 Task: Search one way flight ticket for 2 adults, 2 infants in seat and 1 infant on lap in first from Redmond: Roberts Field to Jackson: Jackson Hole Airport on 5-2-2023. Choice of flights is Sun country airlines. Number of bags: 3 checked bags. Price is upto 30000. Outbound departure time preference is 13:00.
Action: Mouse moved to (313, 268)
Screenshot: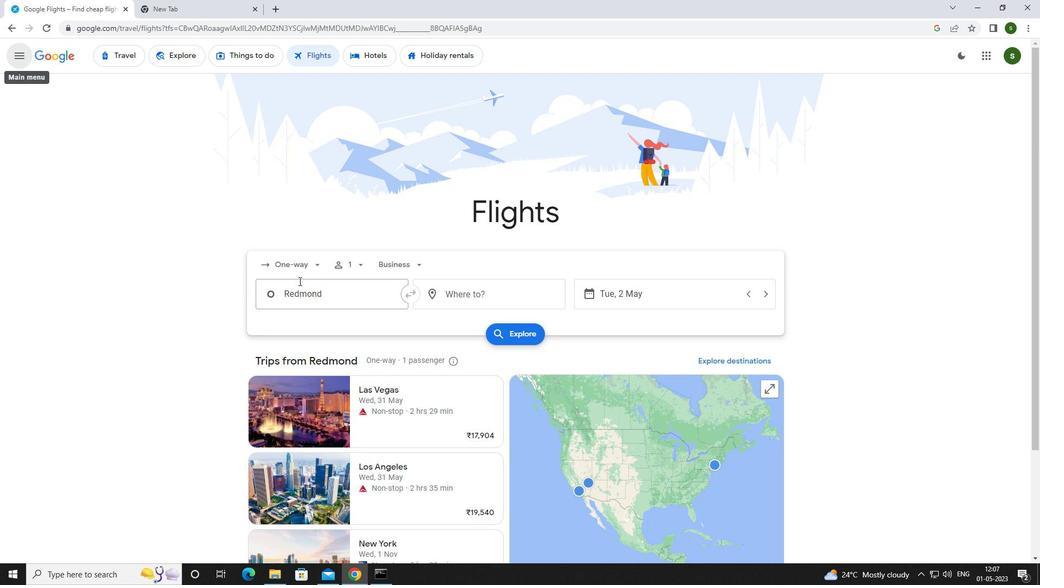 
Action: Mouse pressed left at (313, 268)
Screenshot: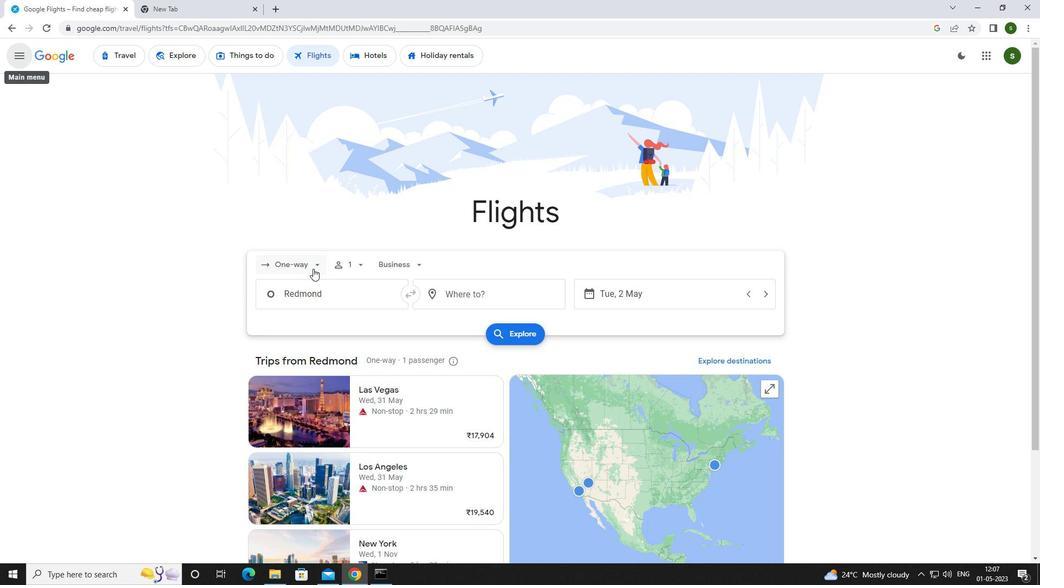 
Action: Mouse moved to (313, 311)
Screenshot: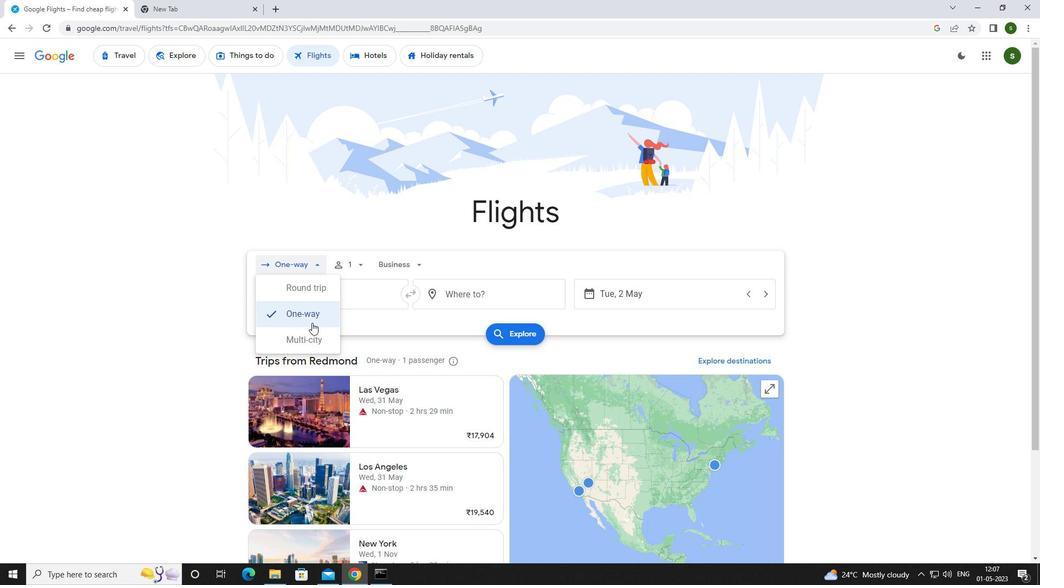 
Action: Mouse pressed left at (313, 311)
Screenshot: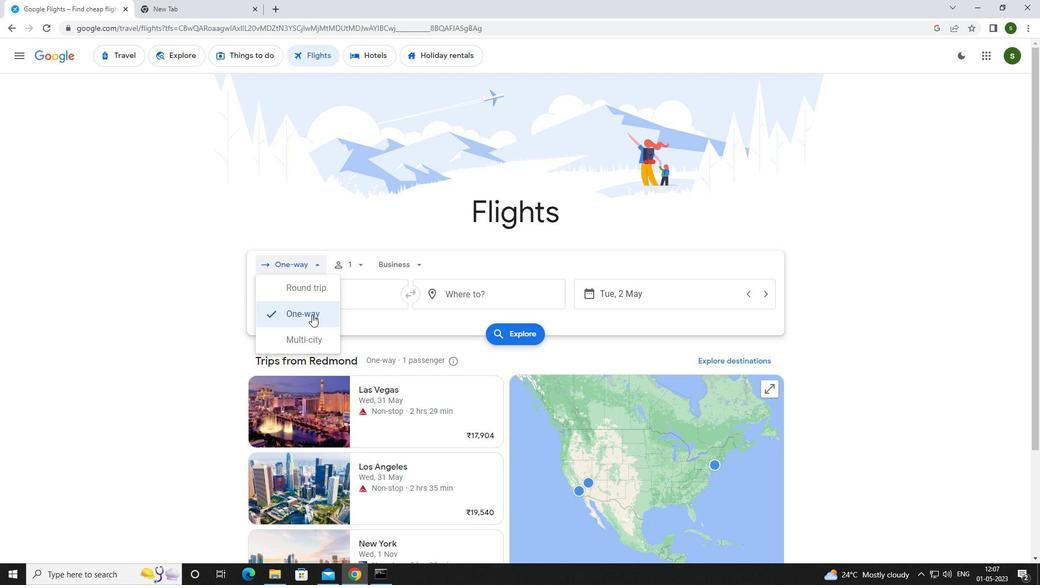 
Action: Mouse moved to (365, 261)
Screenshot: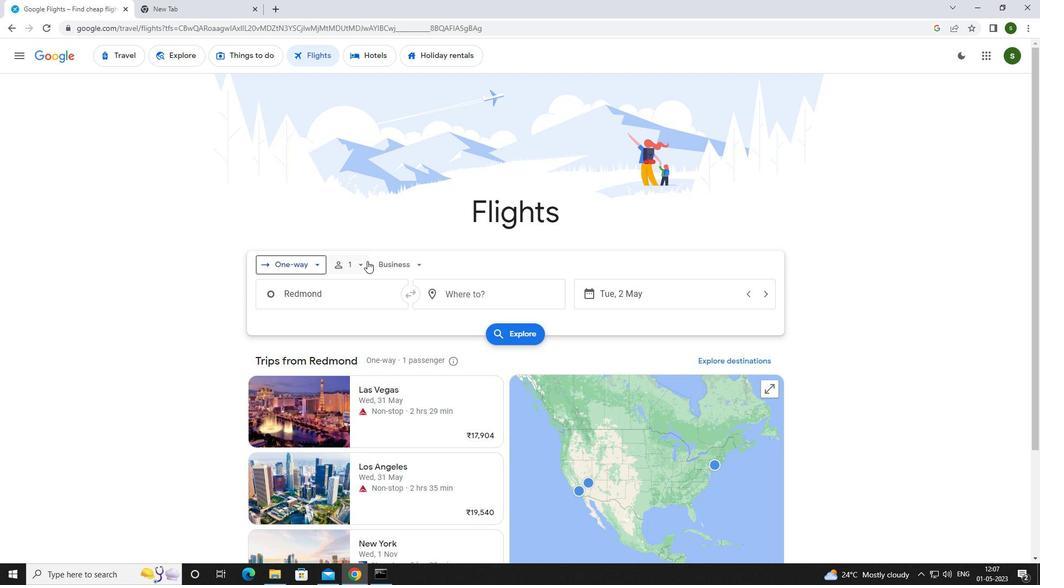 
Action: Mouse pressed left at (365, 261)
Screenshot: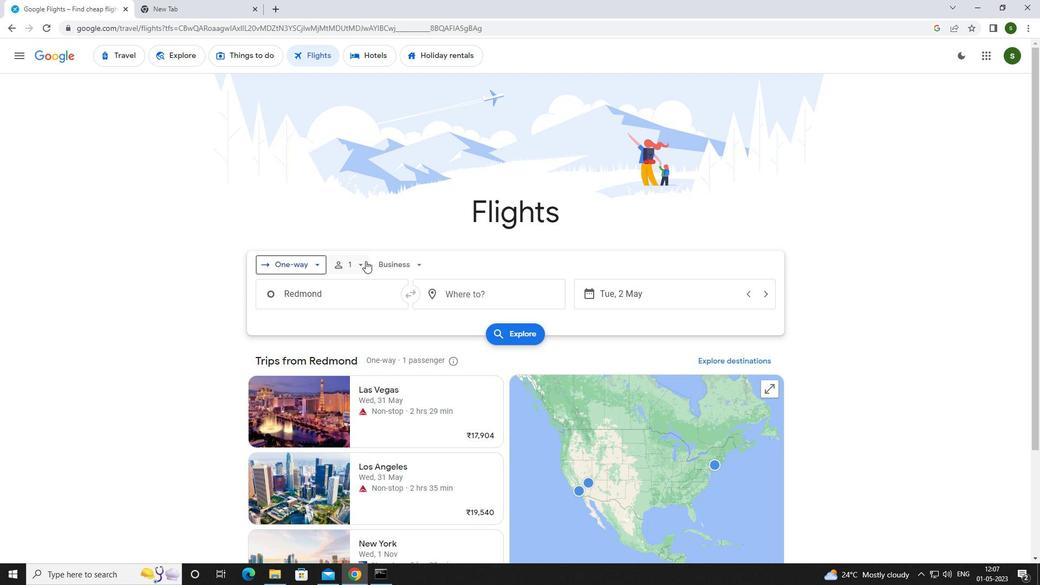 
Action: Mouse moved to (446, 289)
Screenshot: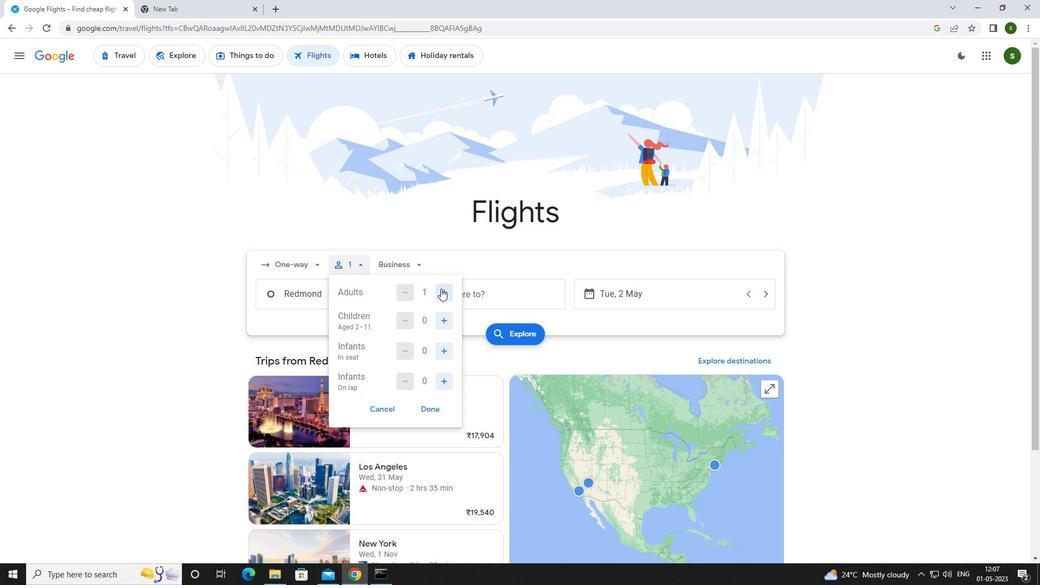 
Action: Mouse pressed left at (446, 289)
Screenshot: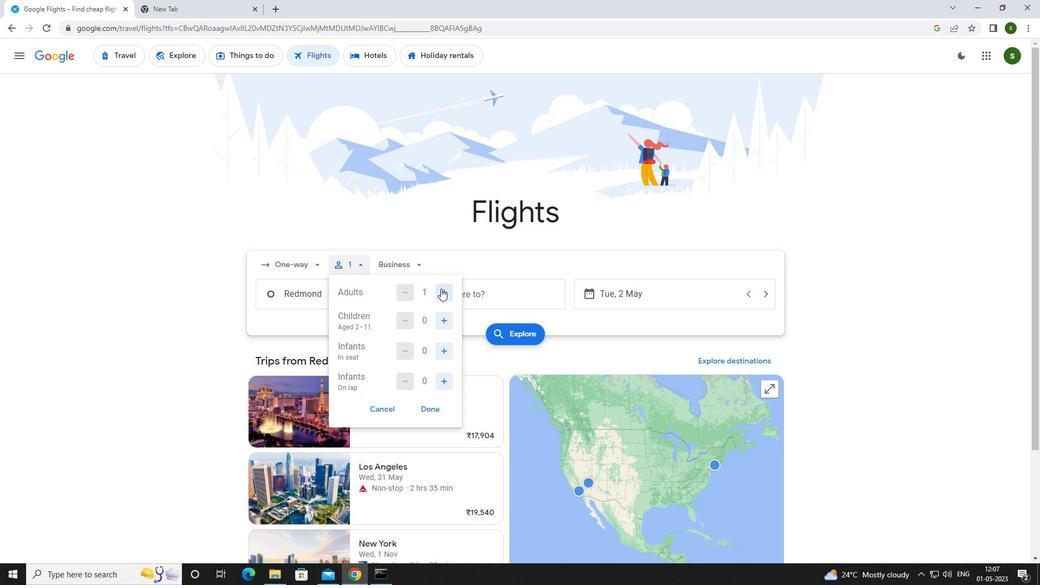 
Action: Mouse moved to (443, 349)
Screenshot: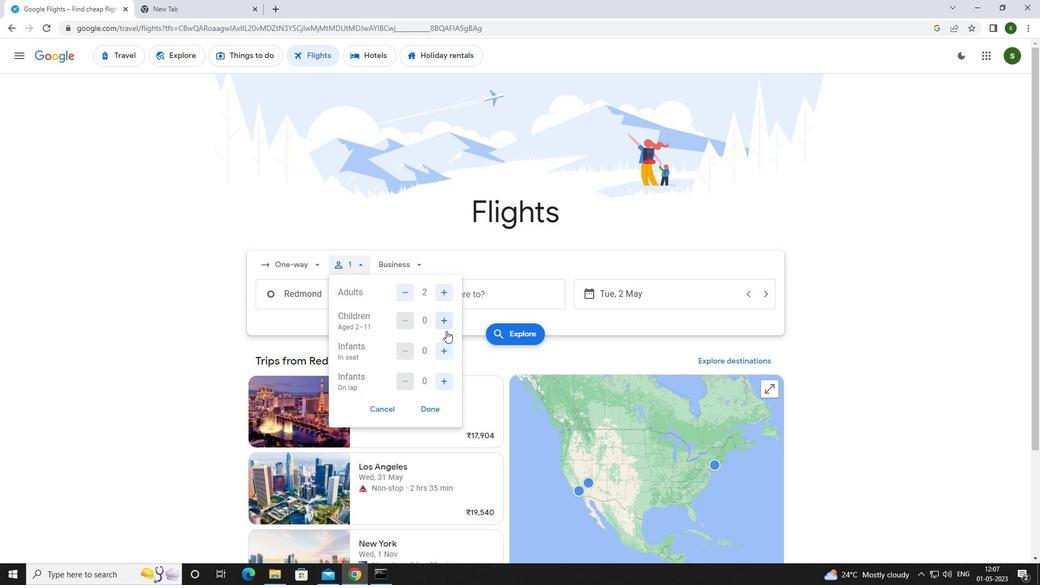
Action: Mouse pressed left at (443, 349)
Screenshot: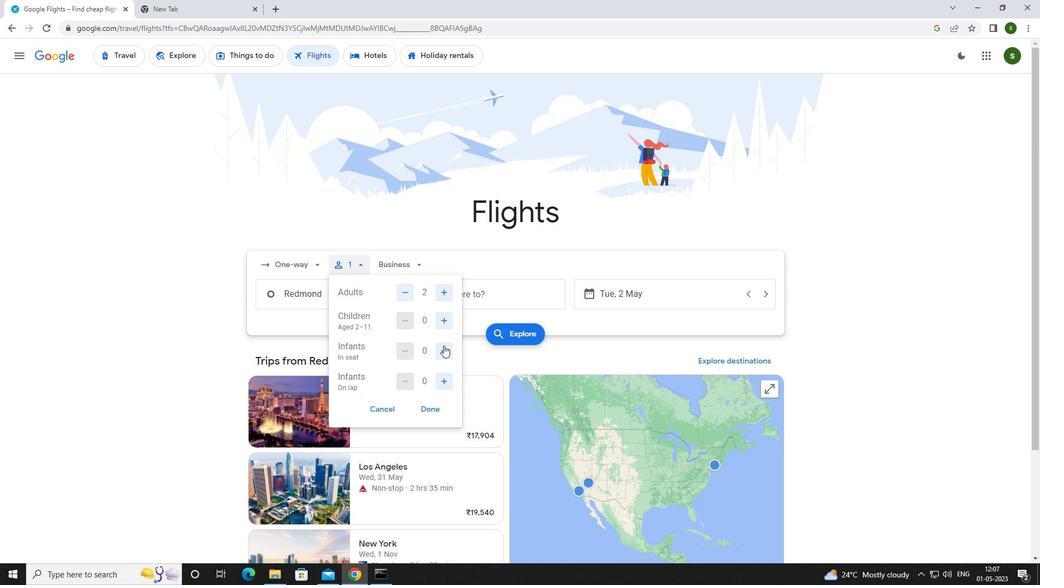 
Action: Mouse pressed left at (443, 349)
Screenshot: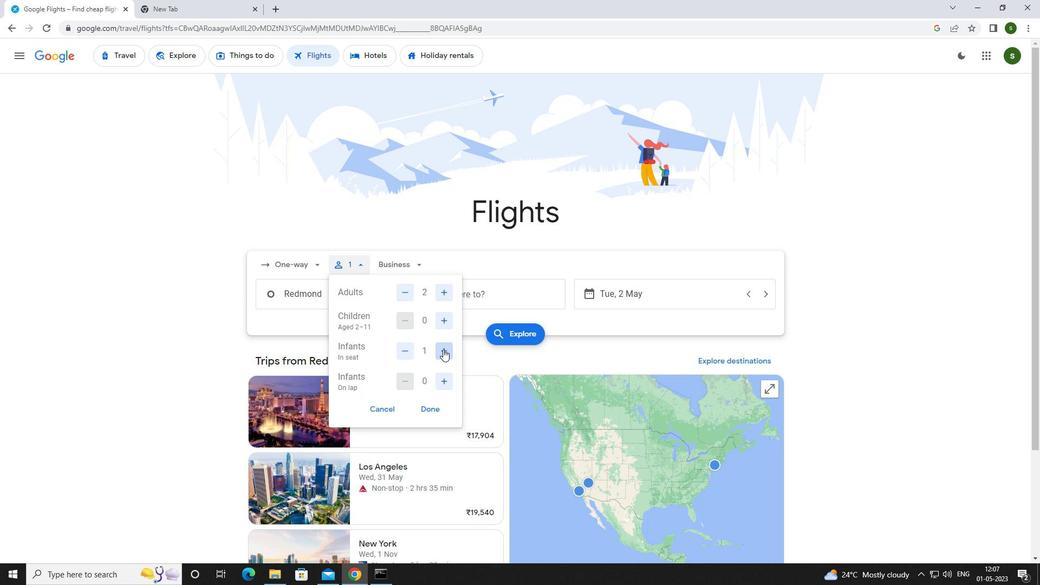 
Action: Mouse moved to (442, 375)
Screenshot: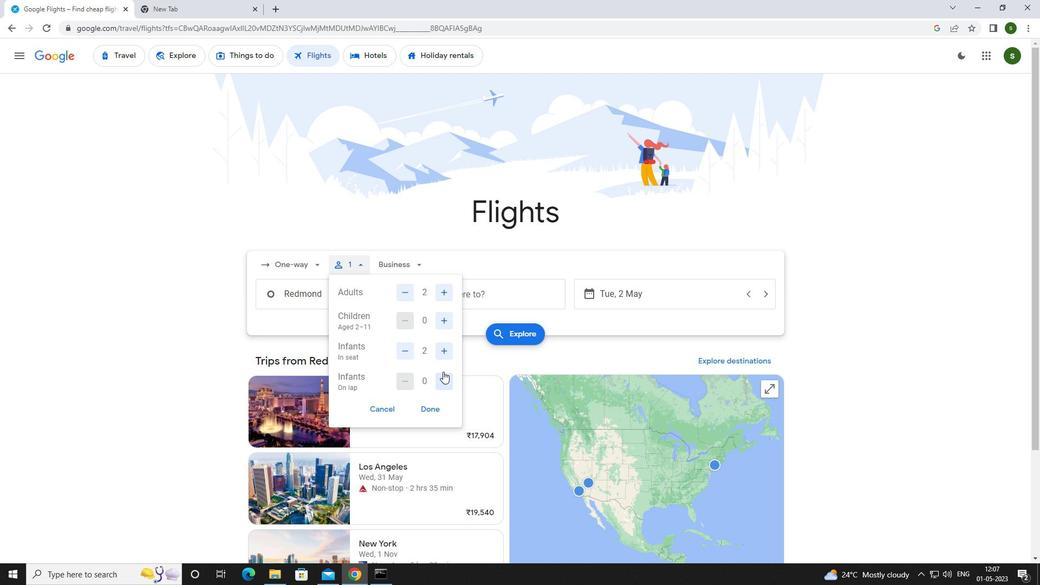 
Action: Mouse pressed left at (442, 375)
Screenshot: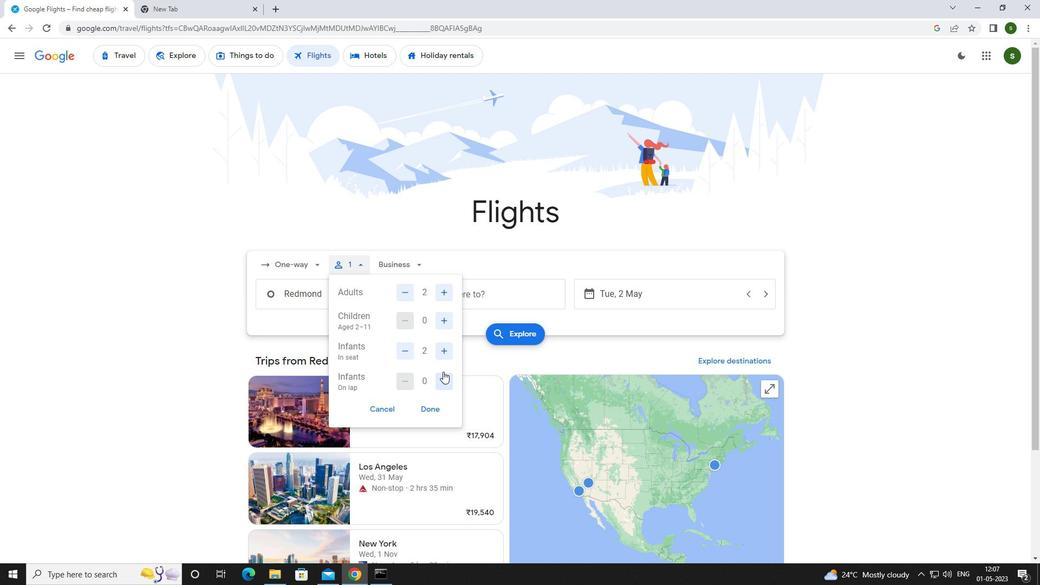 
Action: Mouse moved to (410, 256)
Screenshot: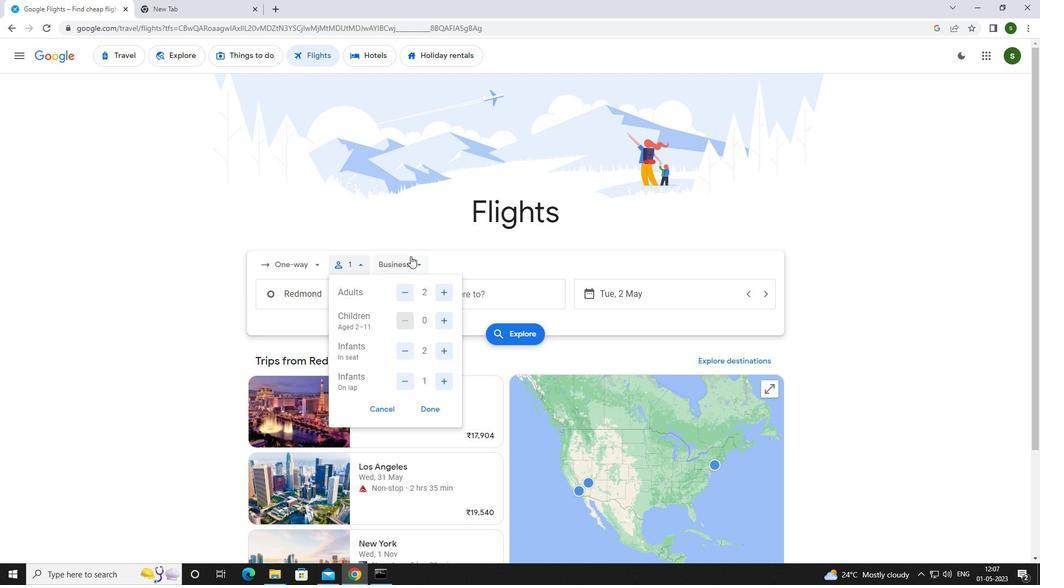 
Action: Mouse pressed left at (410, 256)
Screenshot: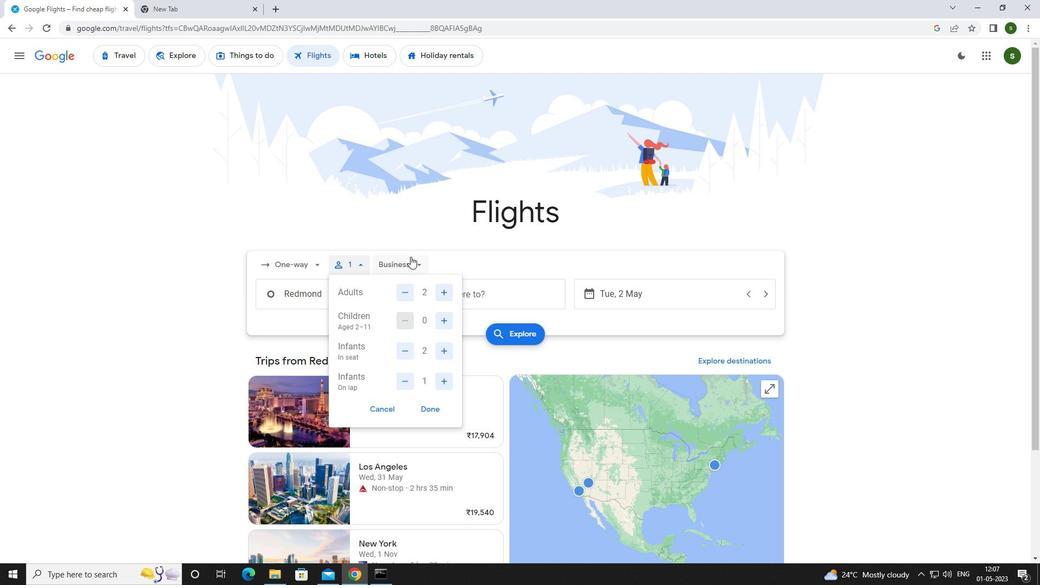 
Action: Mouse moved to (417, 364)
Screenshot: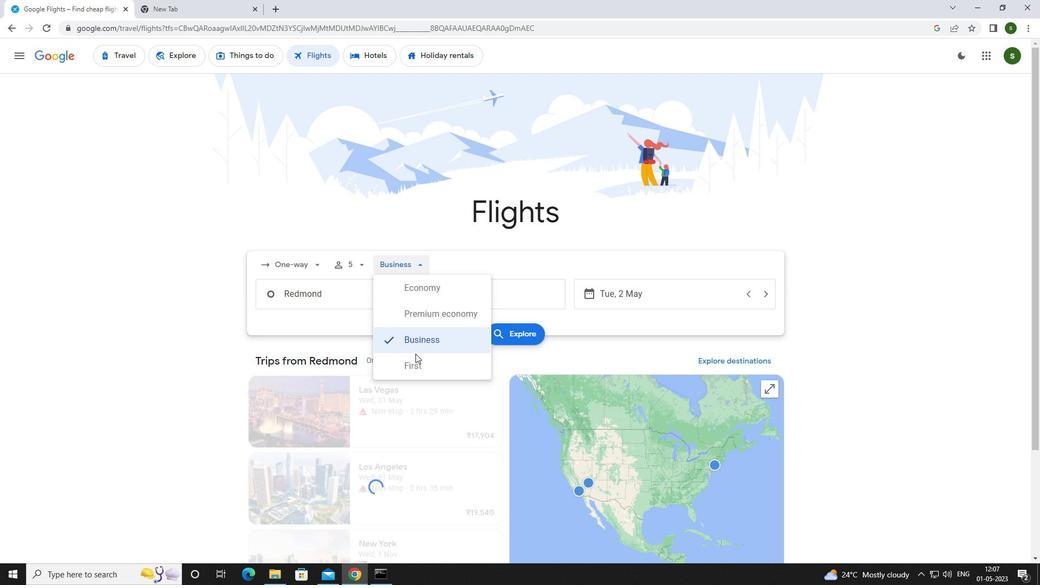 
Action: Mouse pressed left at (417, 364)
Screenshot: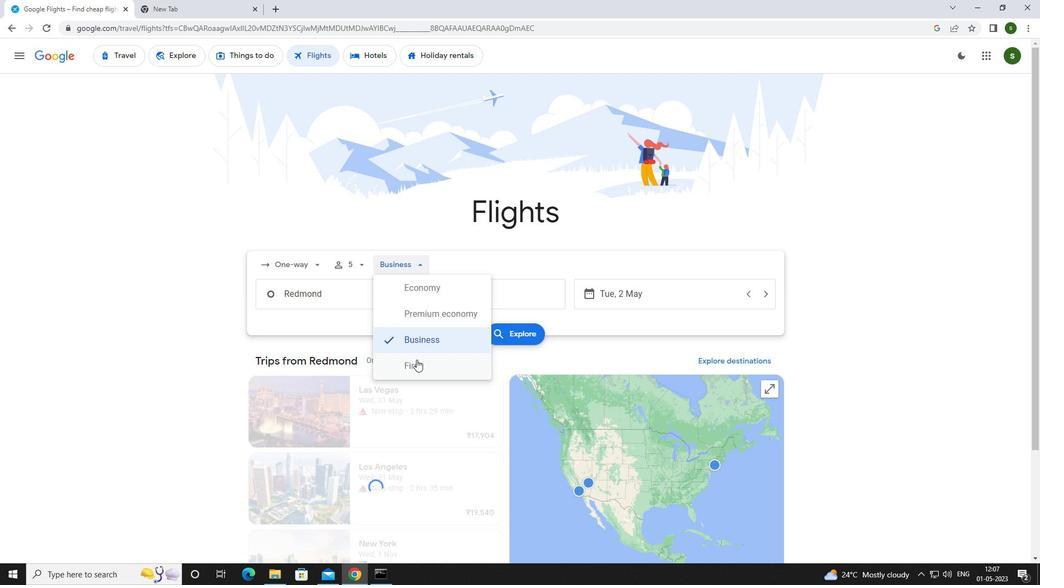 
Action: Mouse moved to (355, 289)
Screenshot: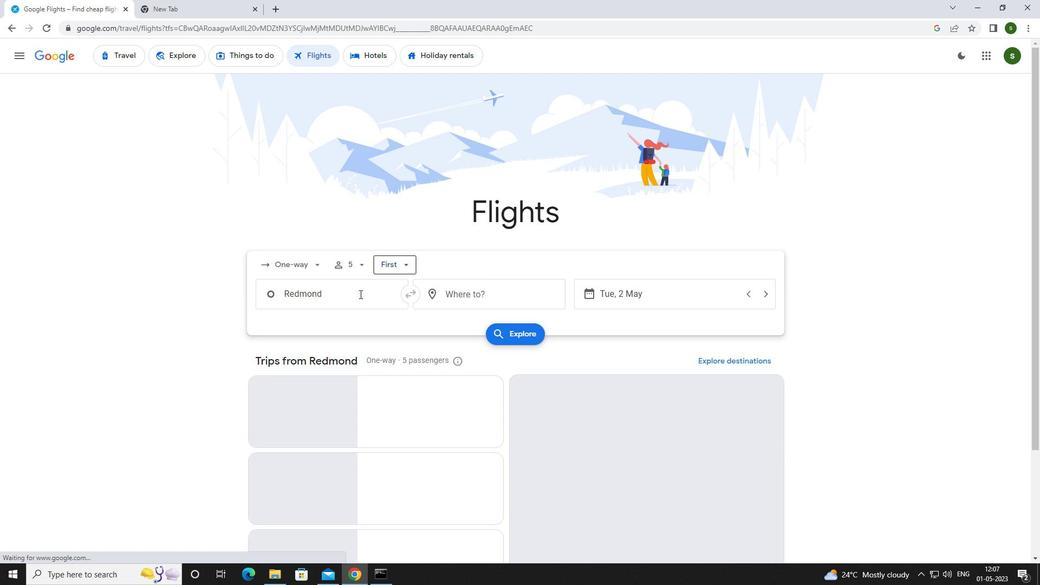
Action: Mouse pressed left at (355, 289)
Screenshot: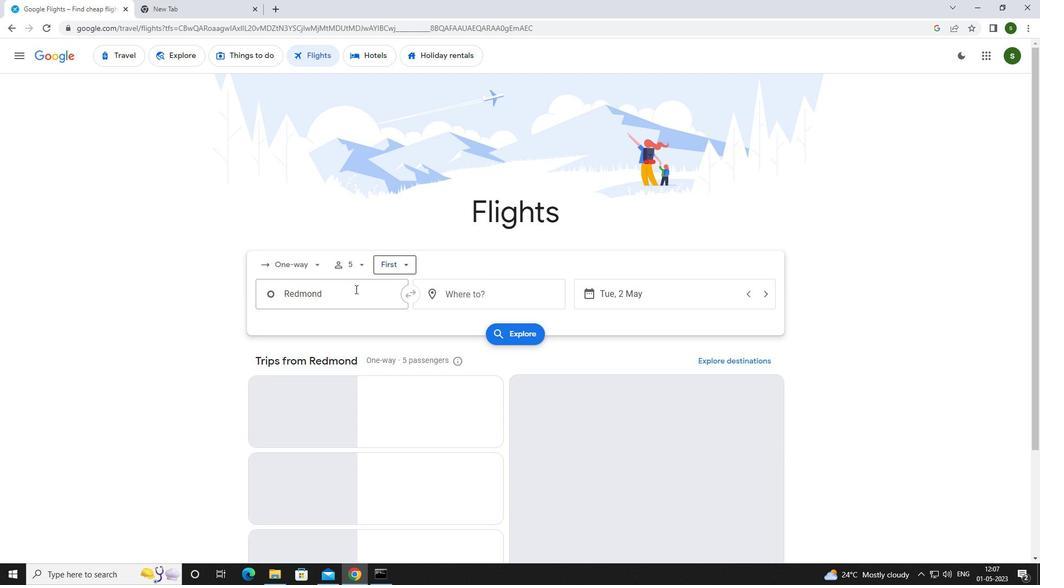 
Action: Mouse moved to (358, 286)
Screenshot: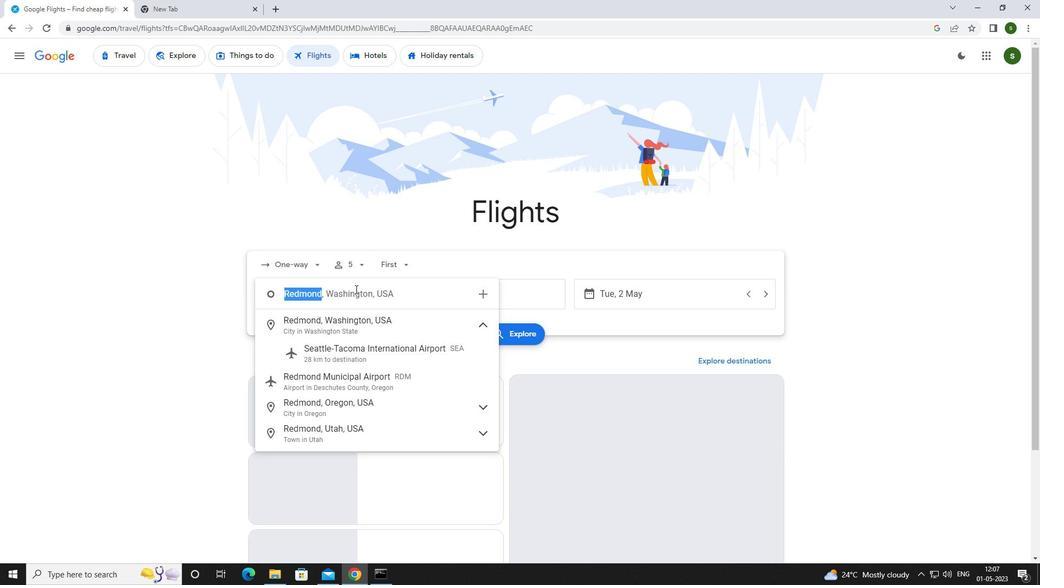 
Action: Key pressed r<Key.caps_lock>edmond<Key.enter>
Screenshot: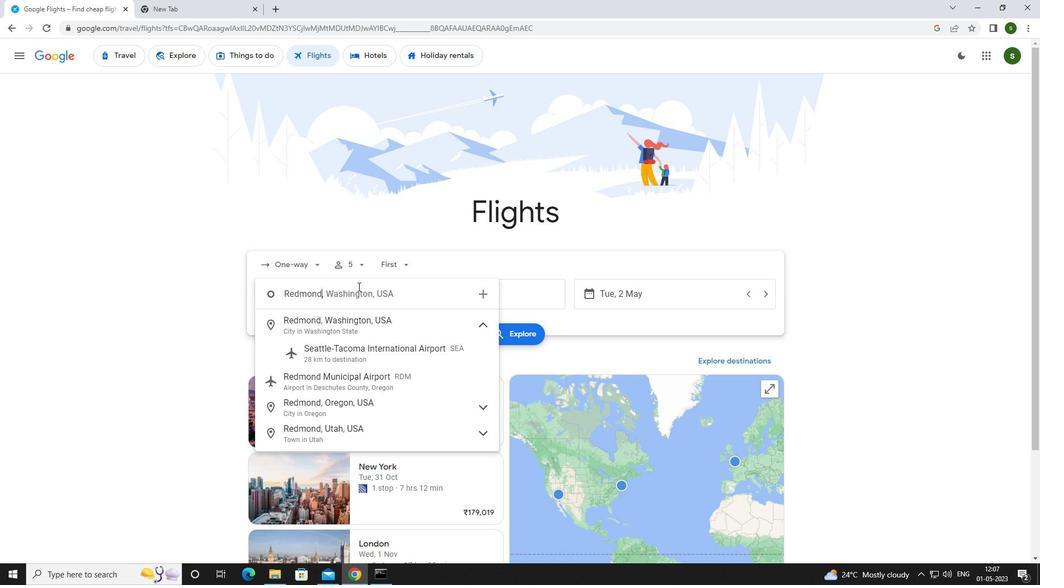 
Action: Mouse moved to (493, 290)
Screenshot: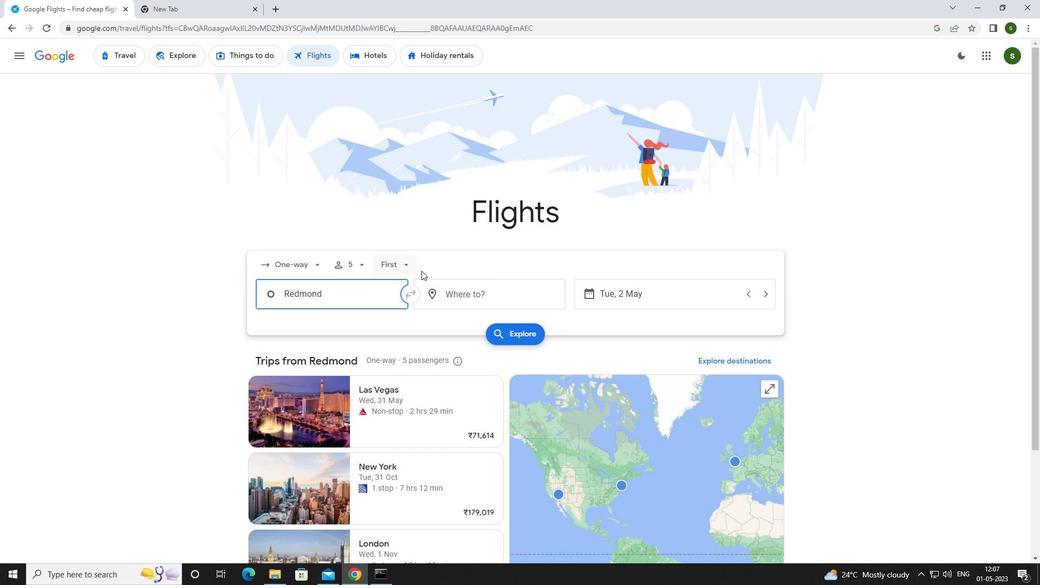 
Action: Mouse pressed left at (493, 290)
Screenshot: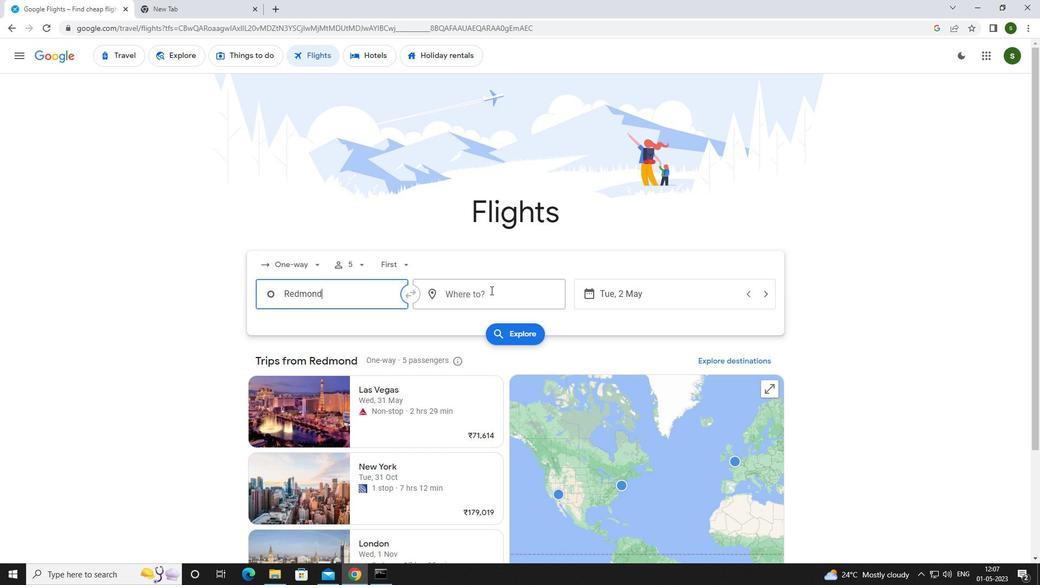 
Action: Mouse moved to (469, 298)
Screenshot: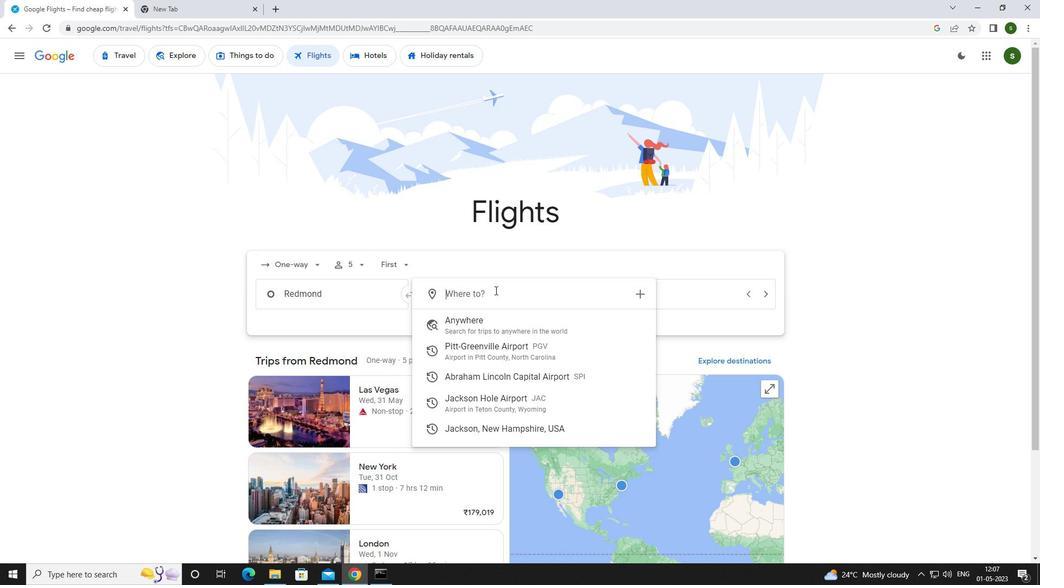 
Action: Key pressed <Key.caps_lock>j<Key.caps_lock>ackson<Key.space><Key.caps_lock>H<Key.caps_lock>
Screenshot: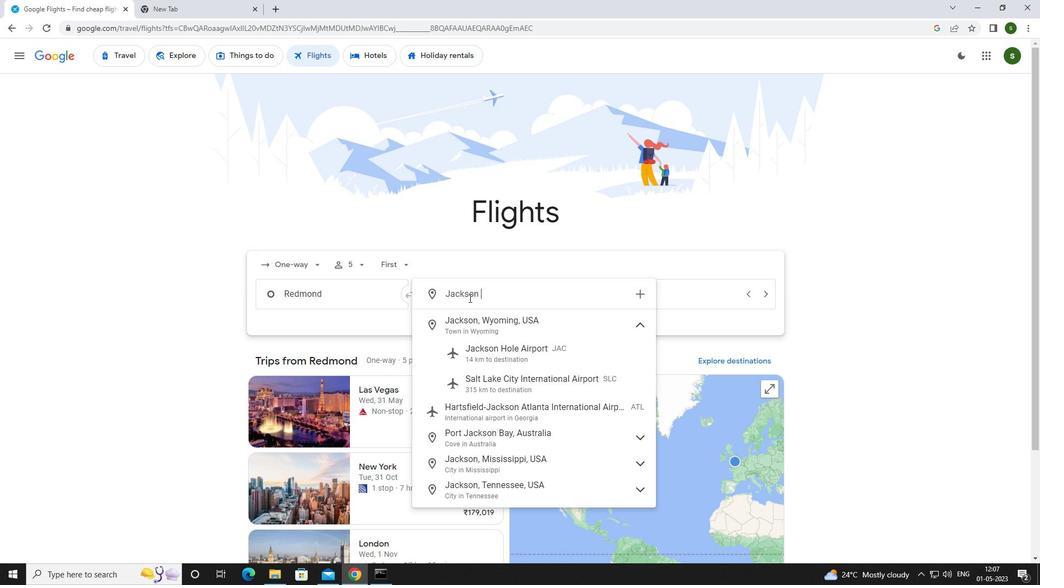 
Action: Mouse moved to (535, 344)
Screenshot: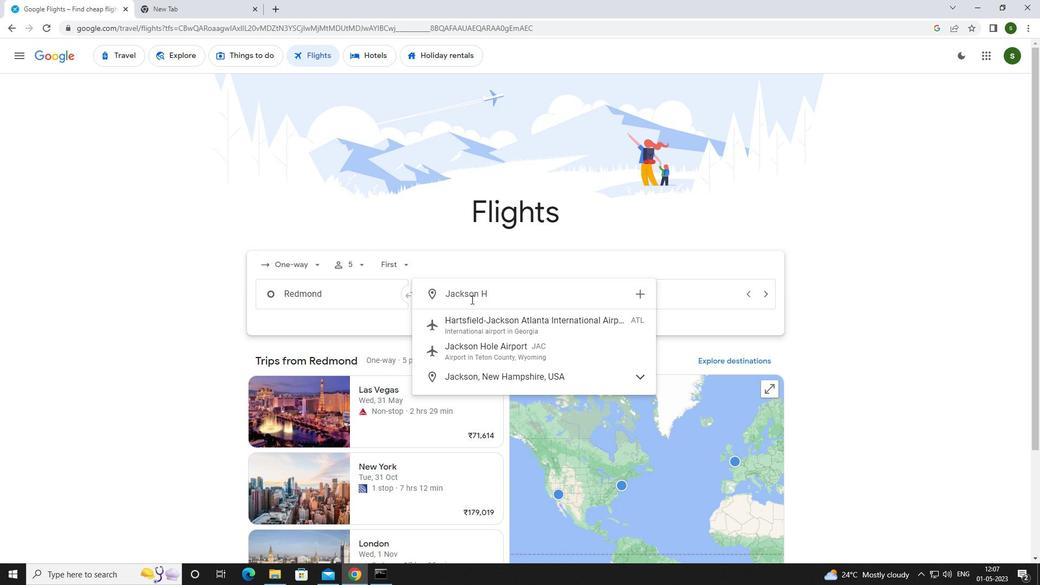 
Action: Mouse pressed left at (535, 344)
Screenshot: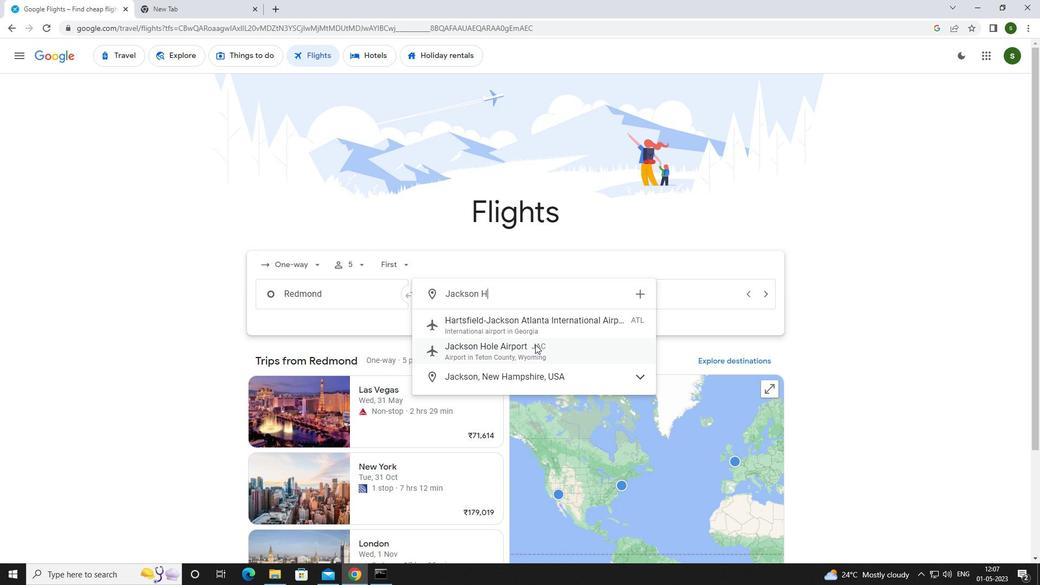 
Action: Mouse moved to (682, 295)
Screenshot: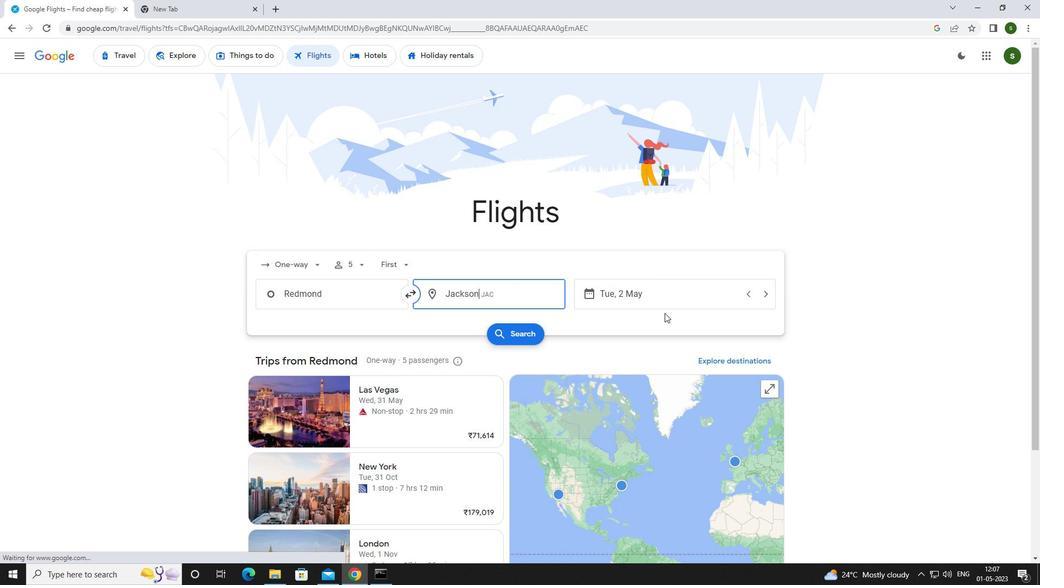 
Action: Mouse pressed left at (682, 295)
Screenshot: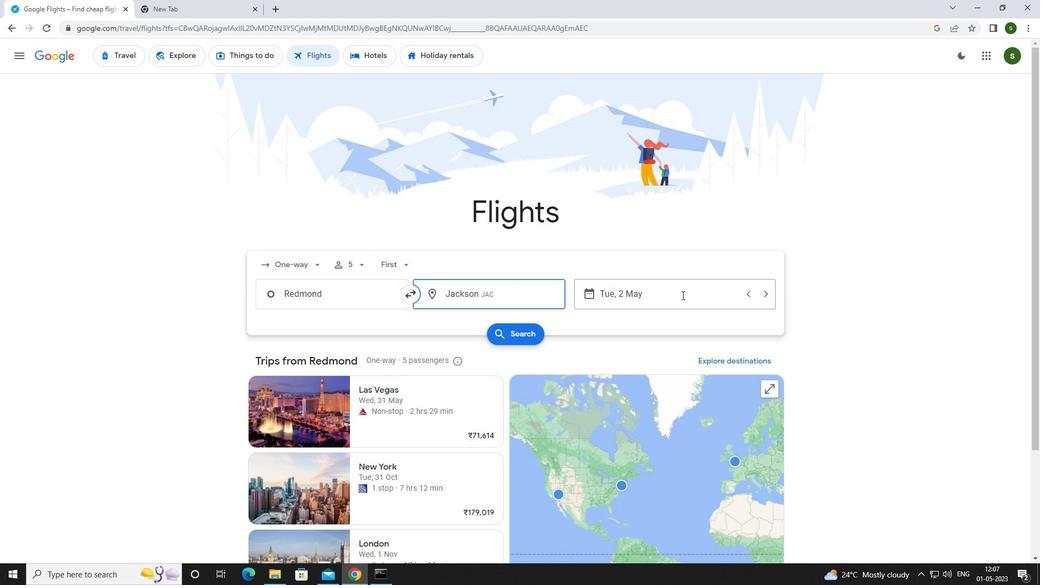 
Action: Mouse moved to (441, 360)
Screenshot: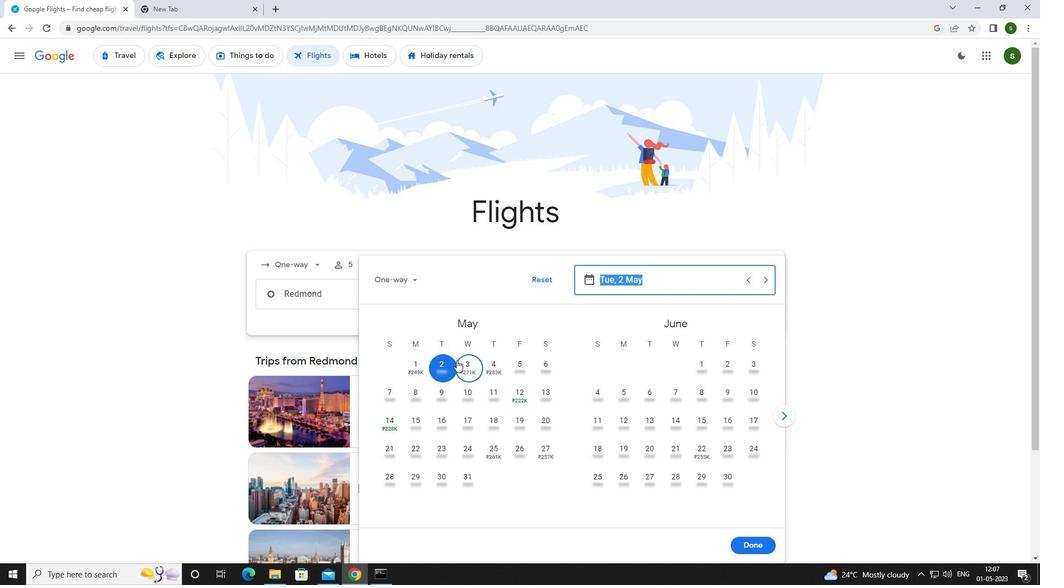 
Action: Mouse pressed left at (441, 360)
Screenshot: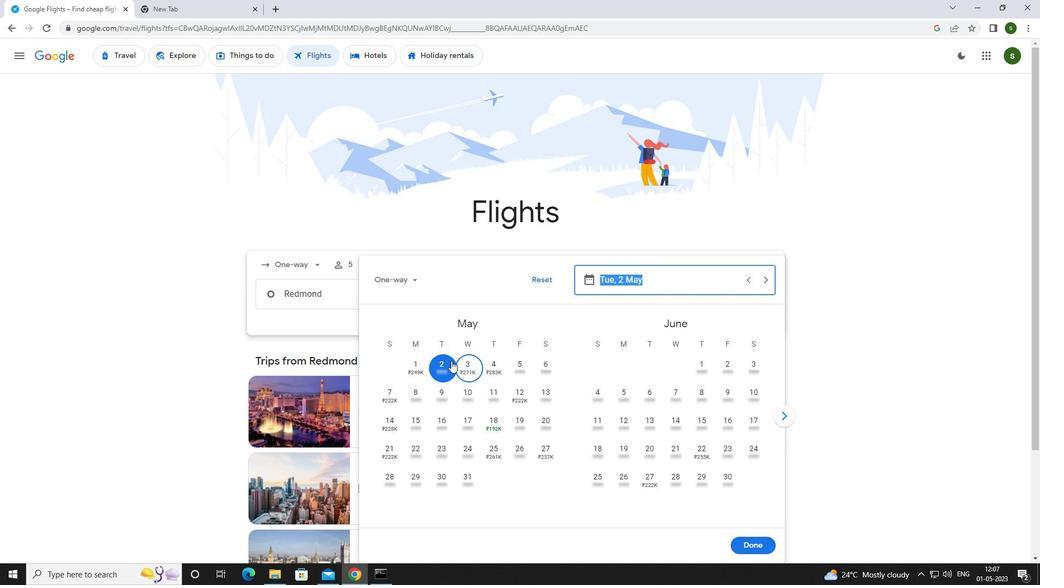 
Action: Mouse moved to (760, 546)
Screenshot: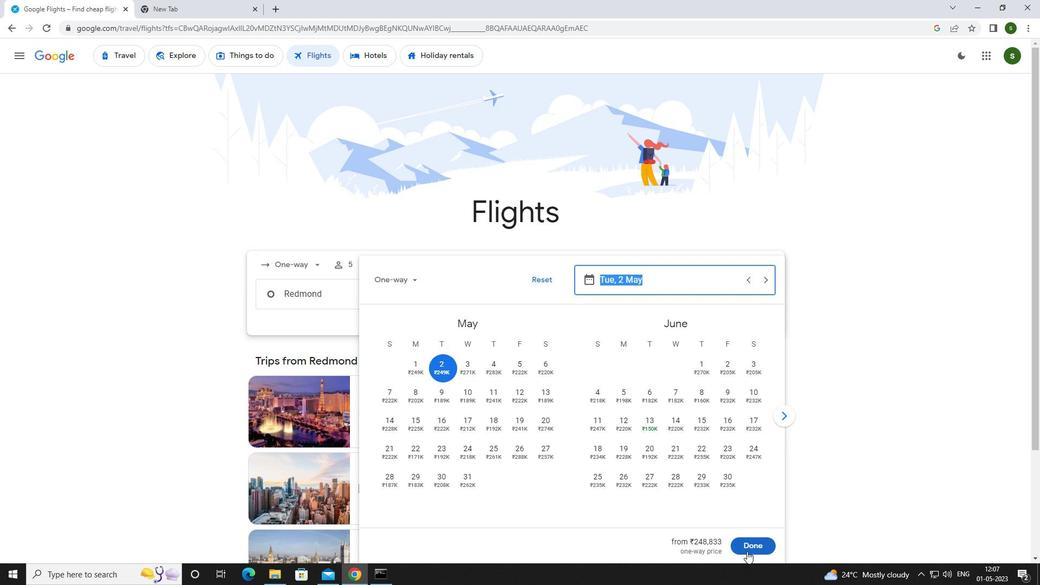 
Action: Mouse pressed left at (760, 546)
Screenshot: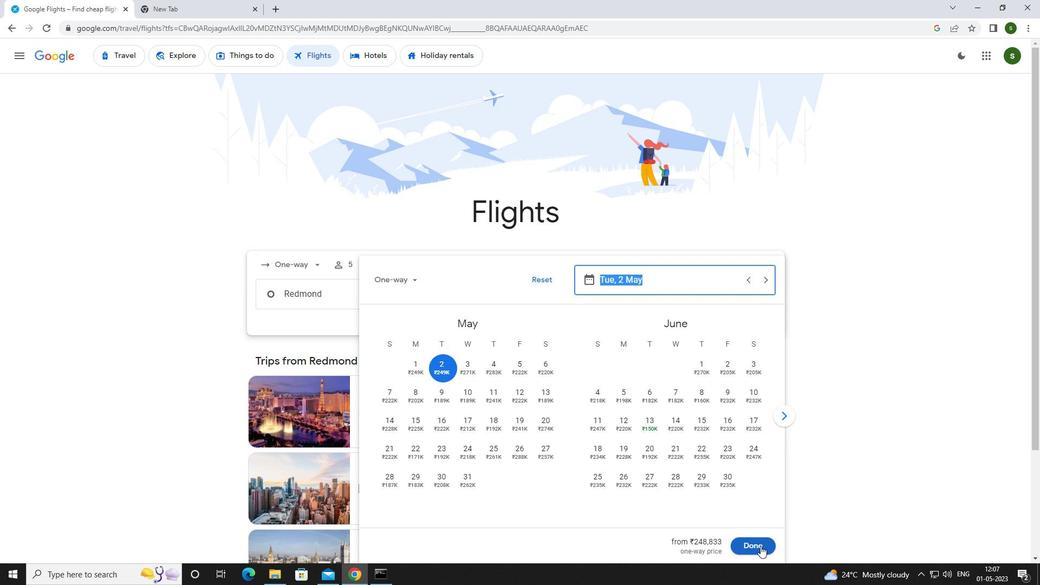 
Action: Mouse moved to (537, 335)
Screenshot: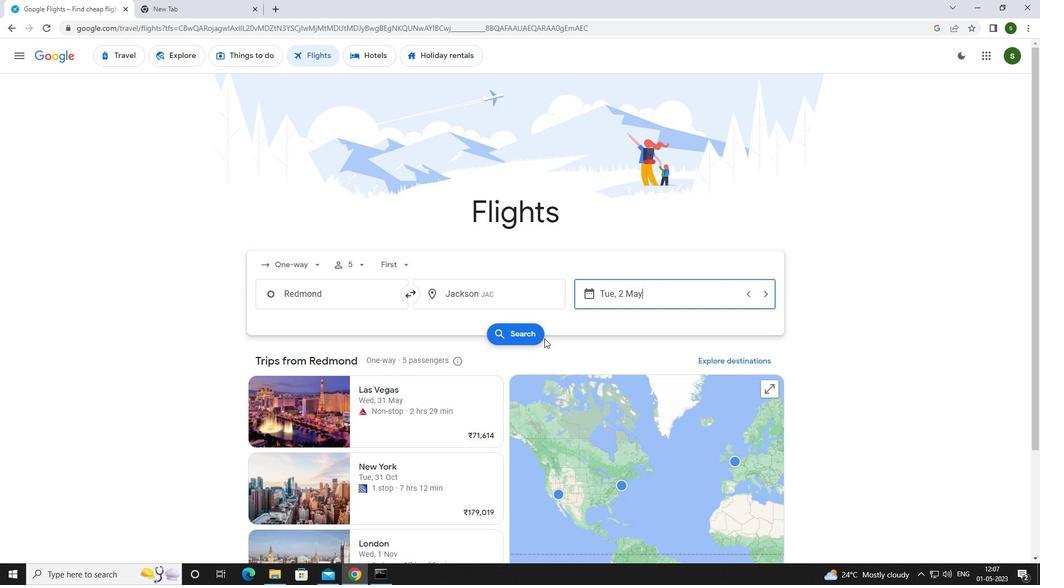 
Action: Mouse pressed left at (537, 335)
Screenshot: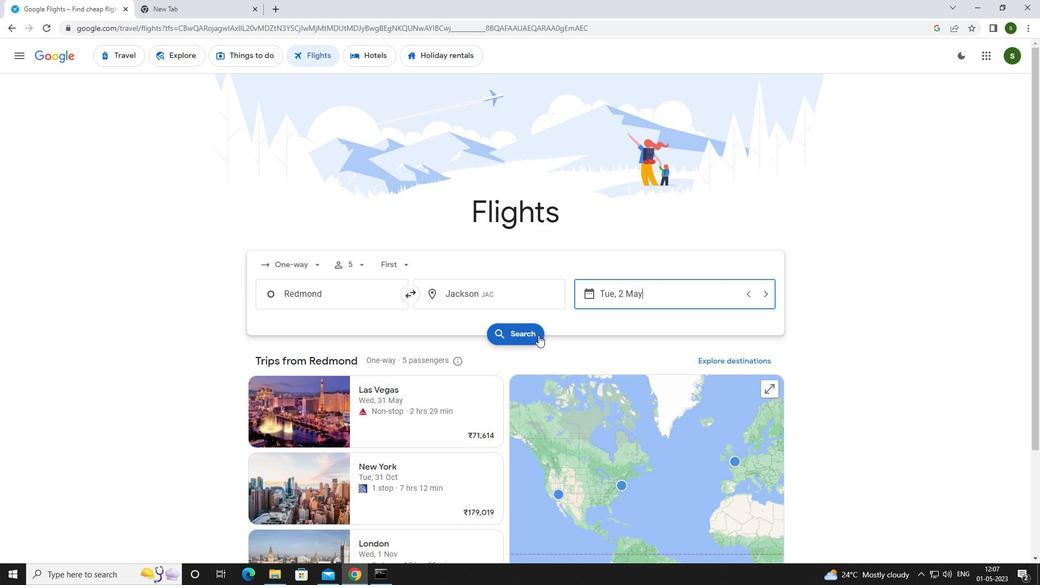 
Action: Mouse moved to (279, 154)
Screenshot: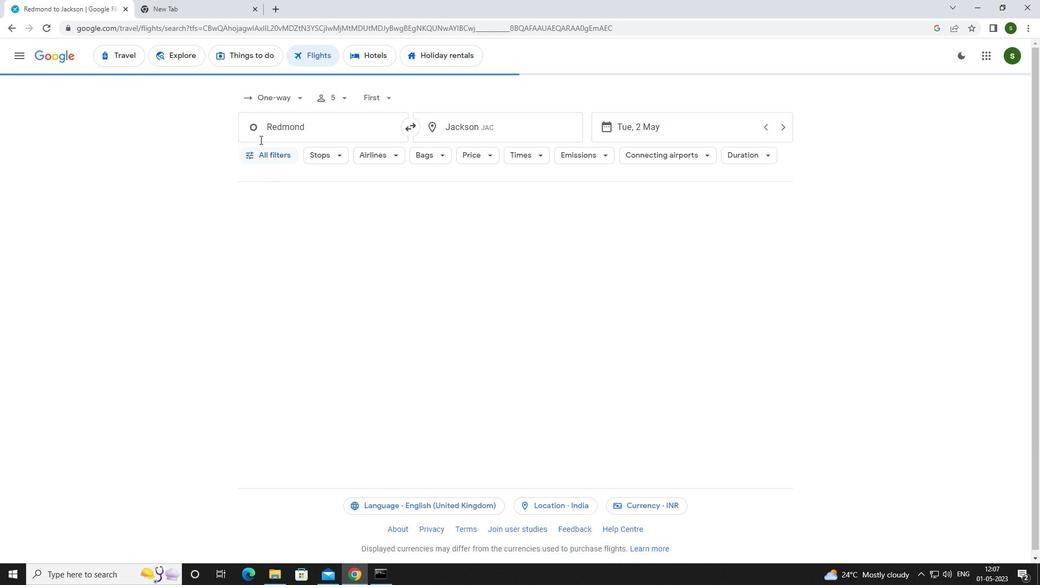 
Action: Mouse pressed left at (279, 154)
Screenshot: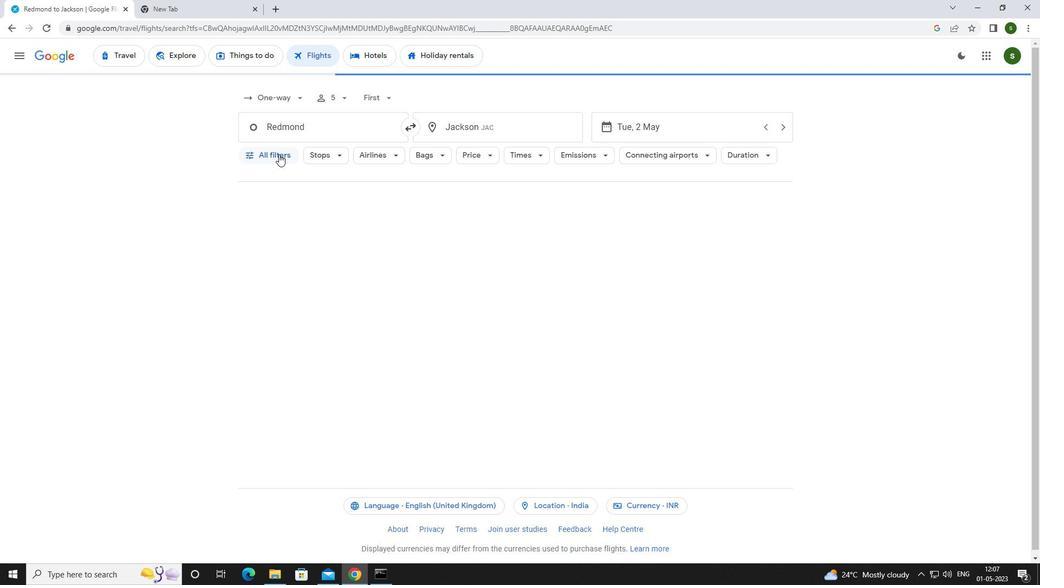
Action: Mouse scrolled (279, 153) with delta (0, 0)
Screenshot: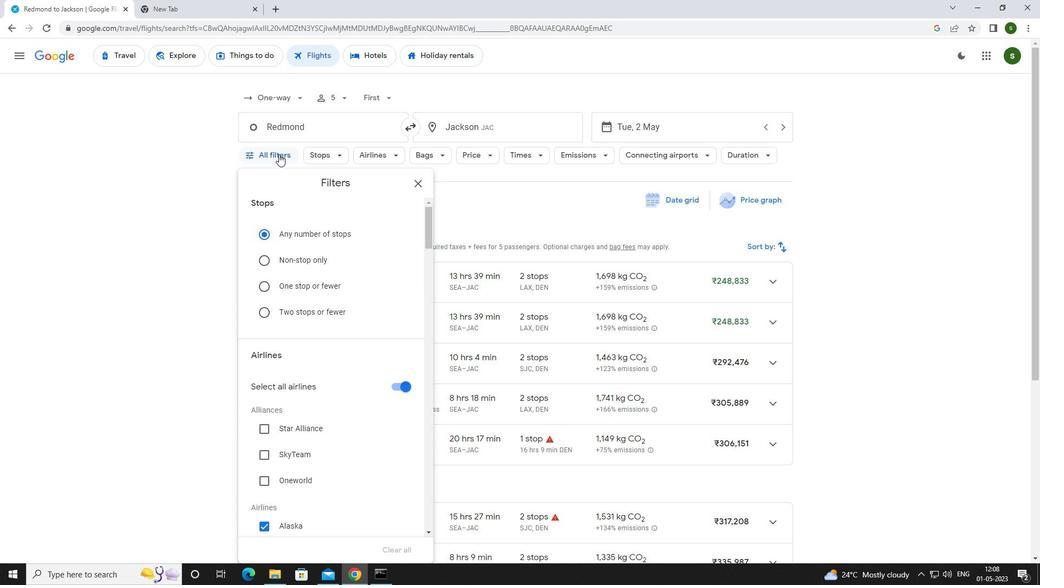 
Action: Mouse scrolled (279, 153) with delta (0, 0)
Screenshot: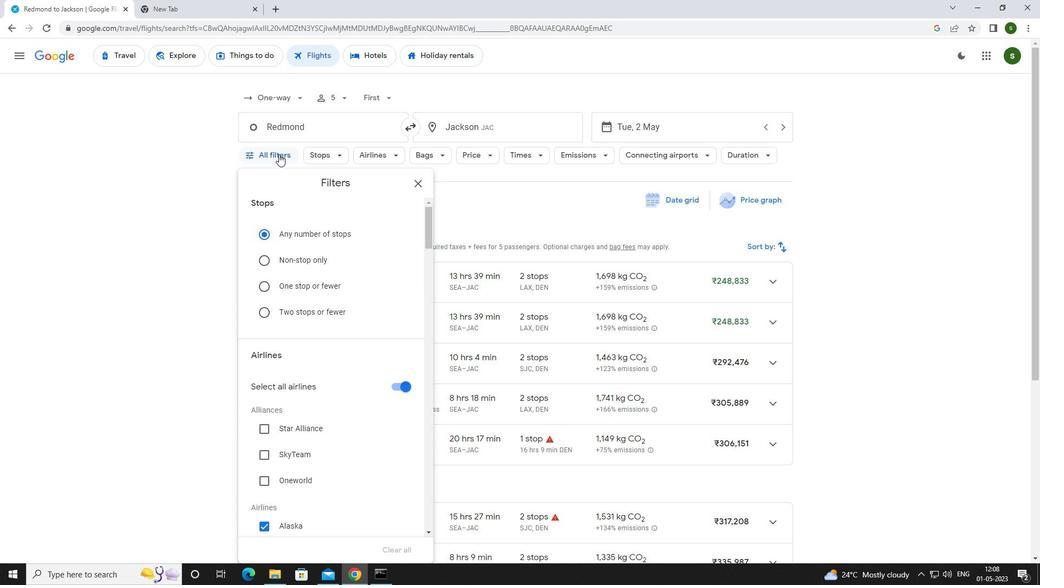 
Action: Mouse scrolled (279, 153) with delta (0, 0)
Screenshot: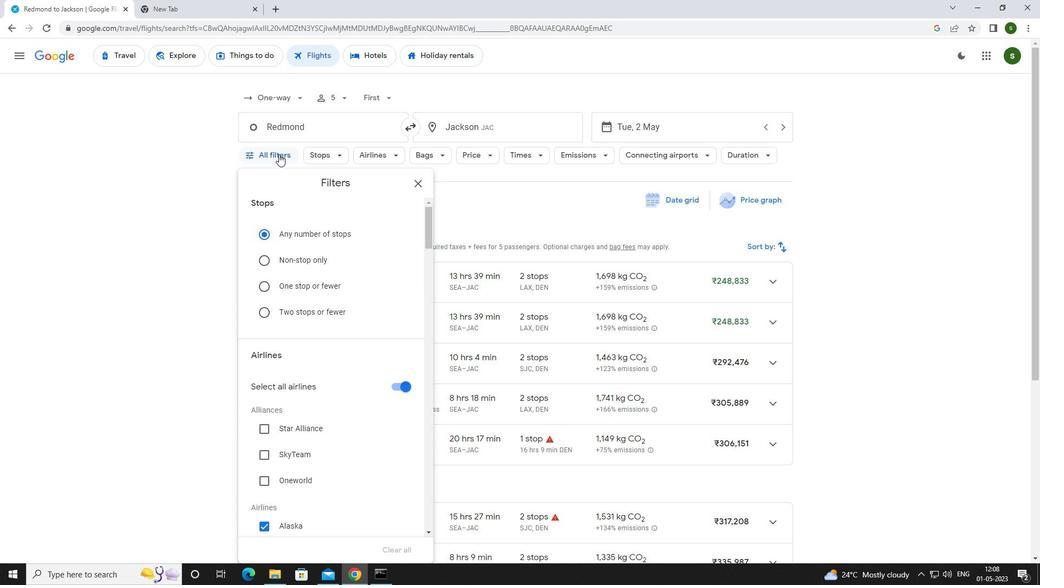 
Action: Mouse moved to (402, 225)
Screenshot: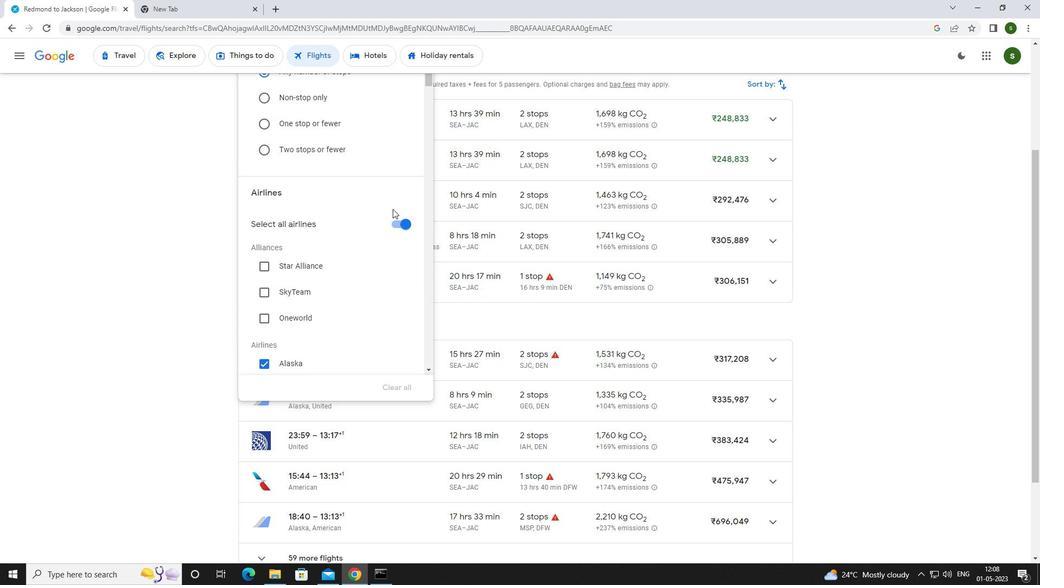 
Action: Mouse pressed left at (402, 225)
Screenshot: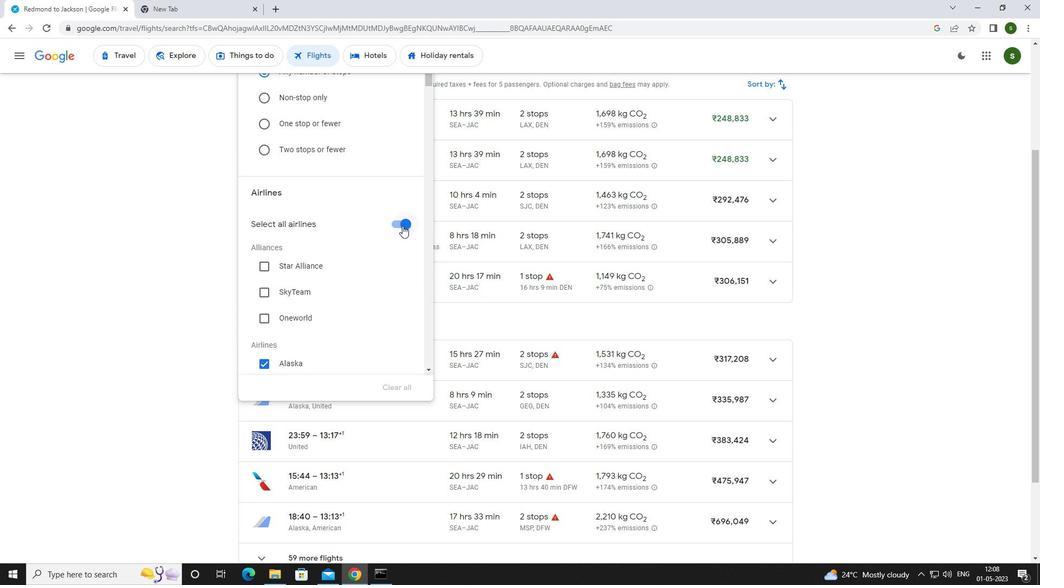 
Action: Mouse moved to (373, 229)
Screenshot: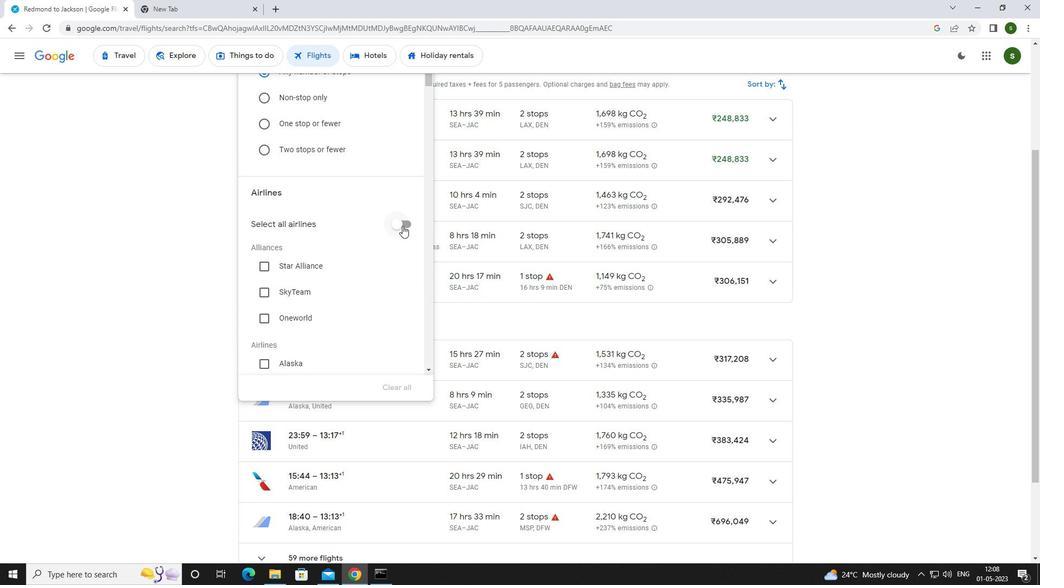 
Action: Mouse scrolled (373, 228) with delta (0, 0)
Screenshot: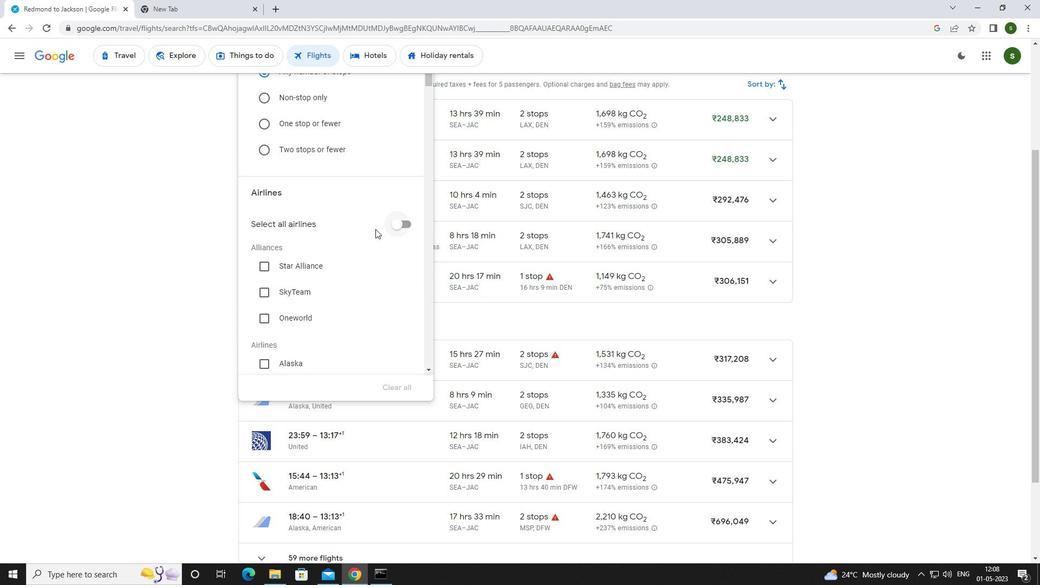 
Action: Mouse scrolled (373, 228) with delta (0, 0)
Screenshot: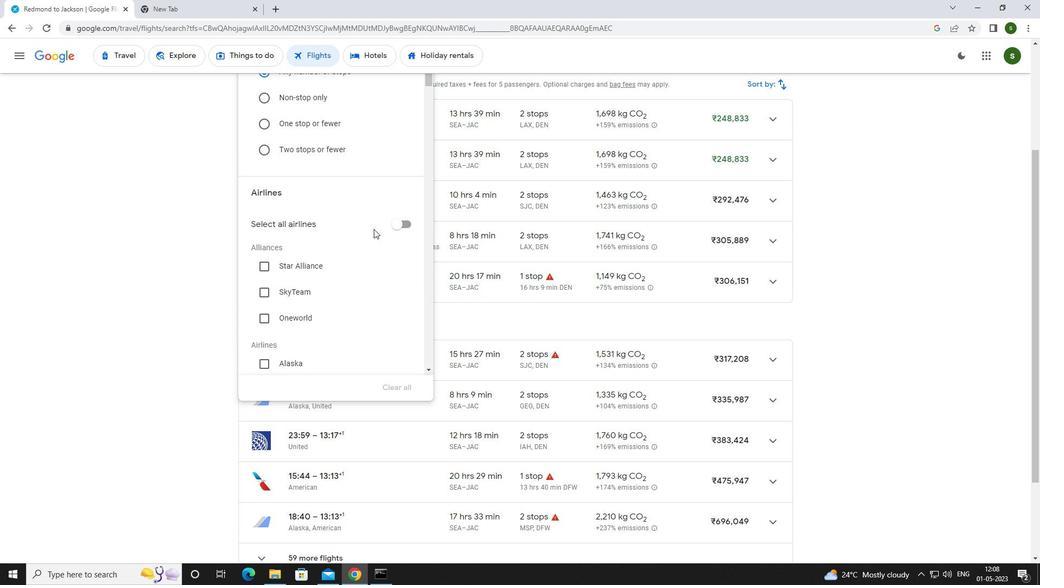 
Action: Mouse scrolled (373, 228) with delta (0, 0)
Screenshot: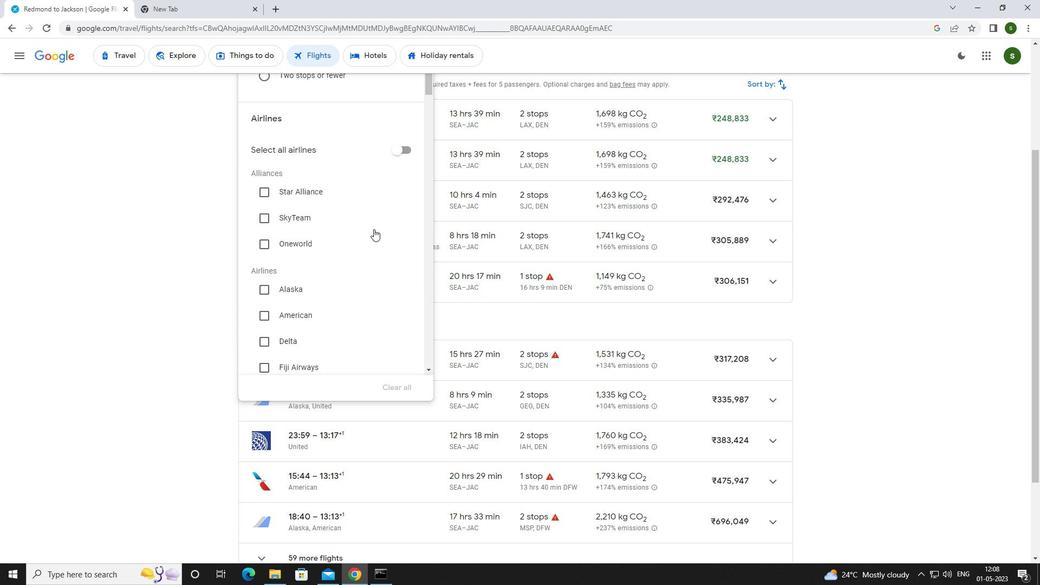 
Action: Mouse scrolled (373, 228) with delta (0, 0)
Screenshot: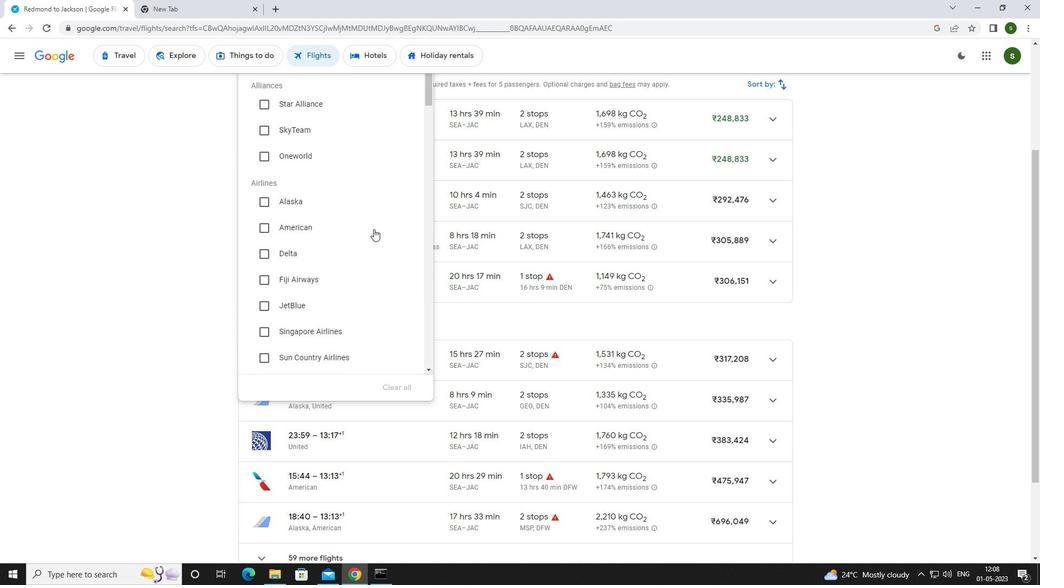 
Action: Mouse moved to (326, 300)
Screenshot: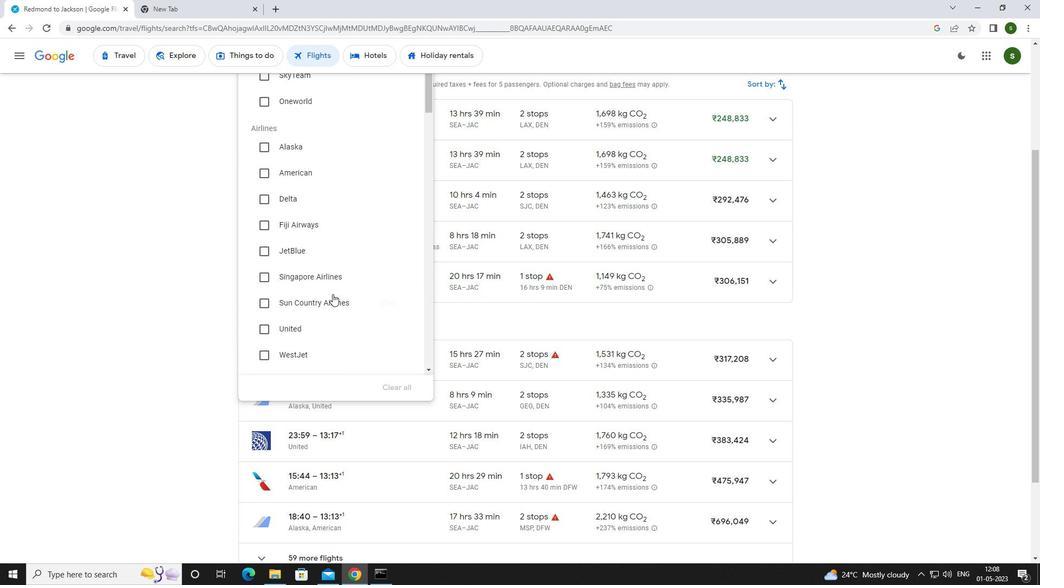 
Action: Mouse pressed left at (326, 300)
Screenshot: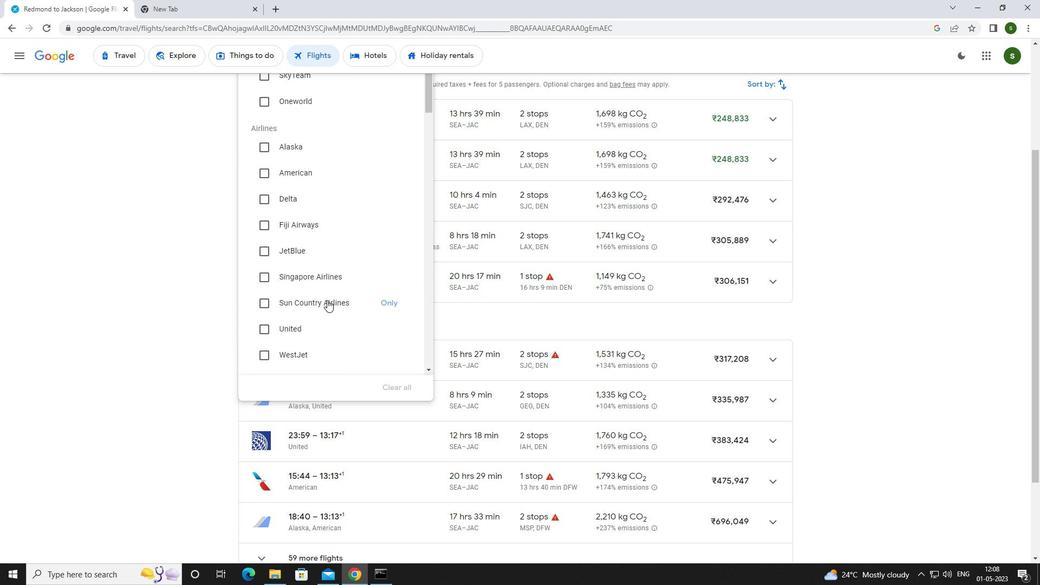 
Action: Mouse scrolled (326, 300) with delta (0, 0)
Screenshot: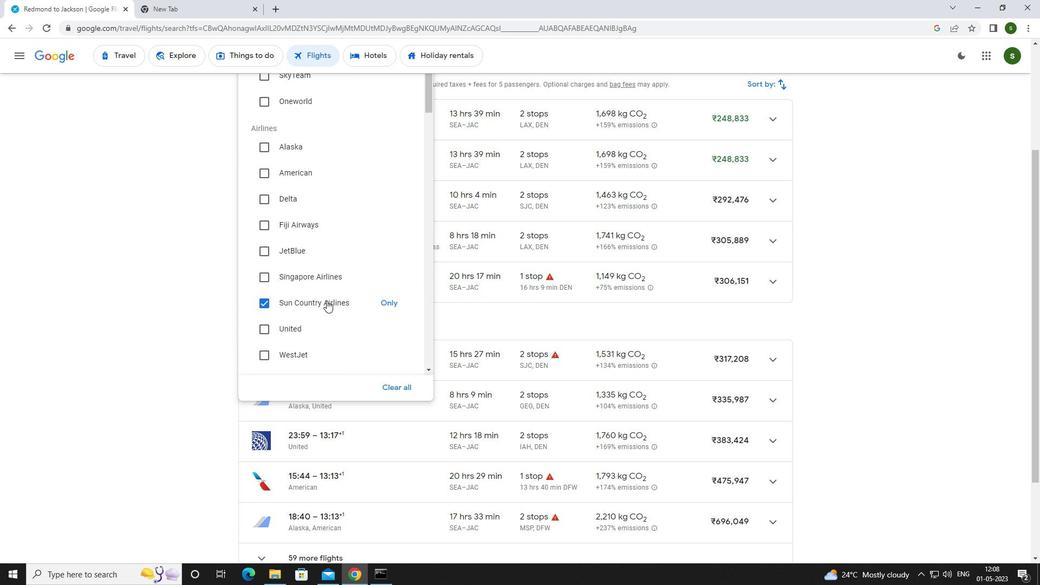 
Action: Mouse scrolled (326, 300) with delta (0, 0)
Screenshot: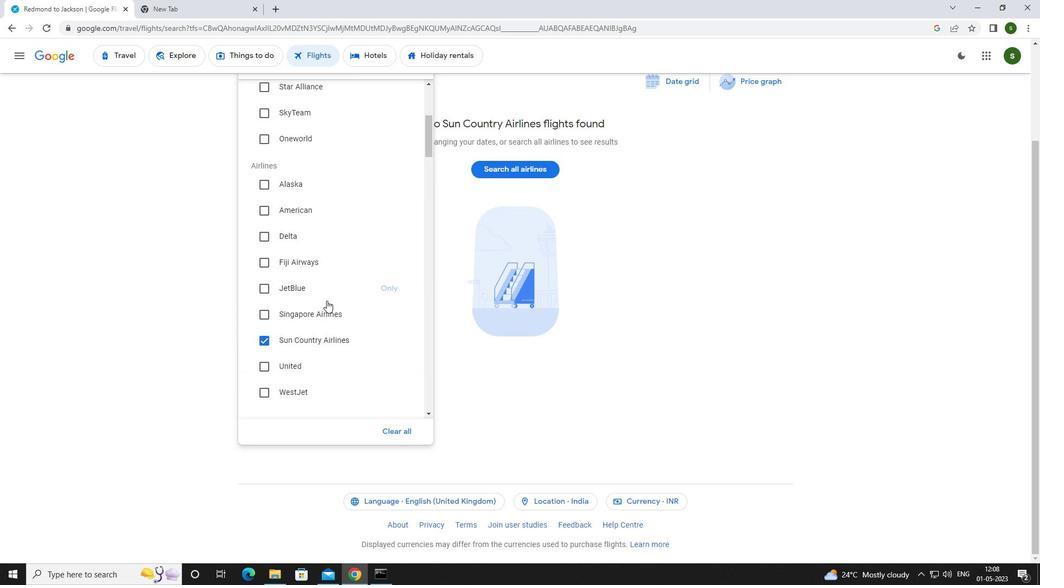 
Action: Mouse scrolled (326, 300) with delta (0, 0)
Screenshot: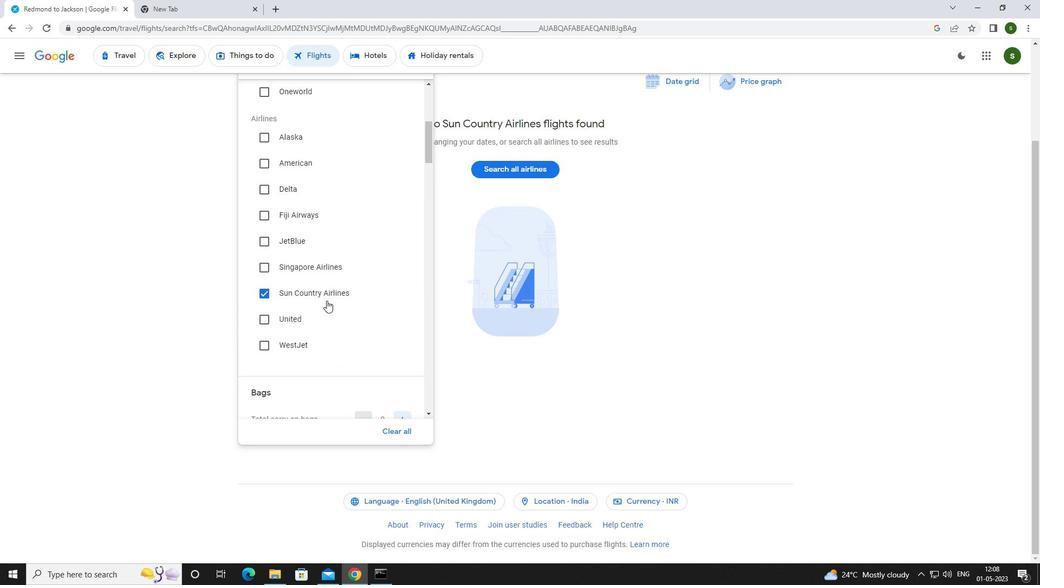
Action: Mouse moved to (397, 333)
Screenshot: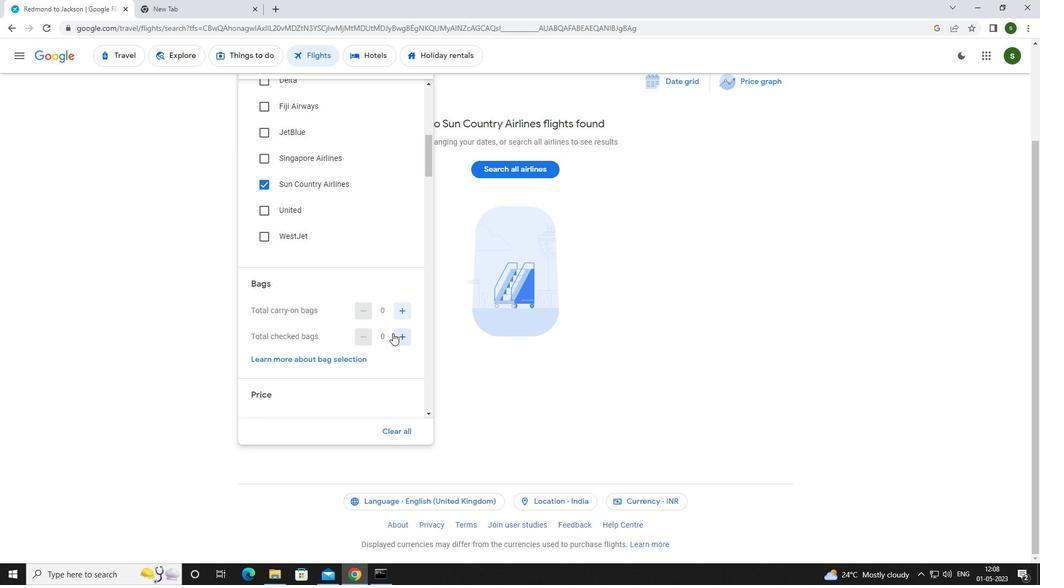 
Action: Mouse pressed left at (397, 333)
Screenshot: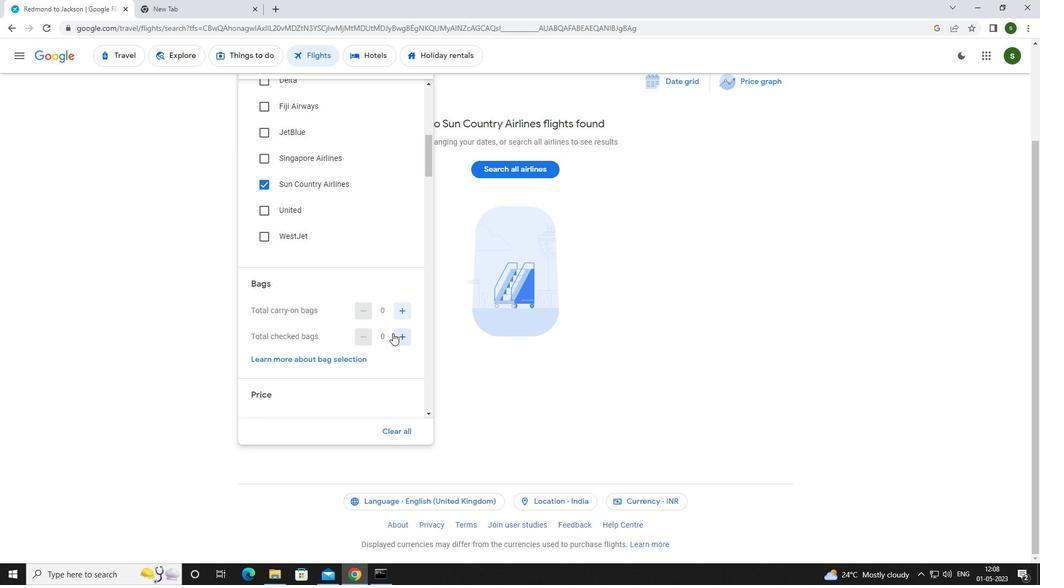 
Action: Mouse pressed left at (397, 333)
Screenshot: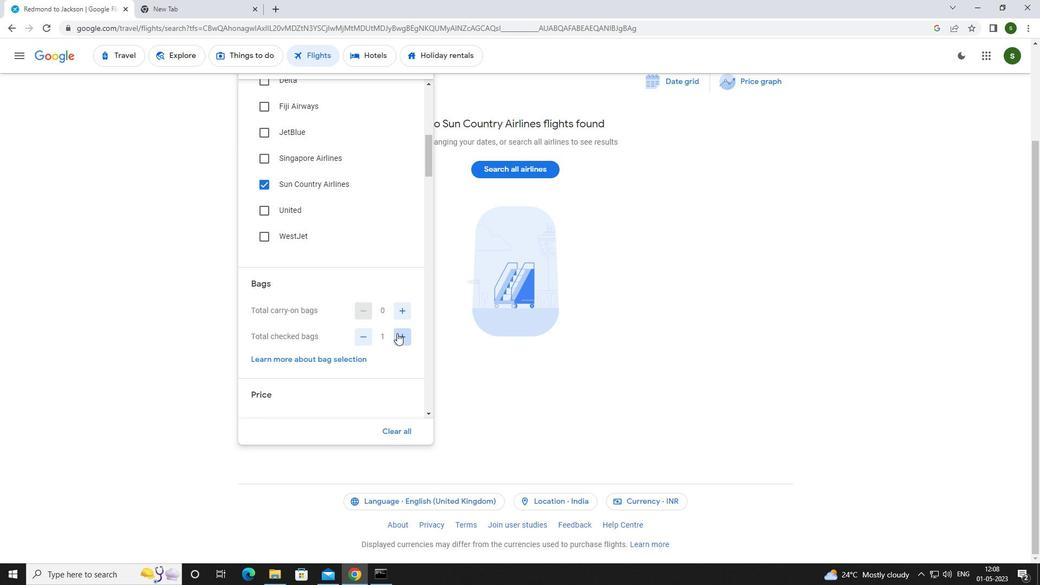 
Action: Mouse pressed left at (397, 333)
Screenshot: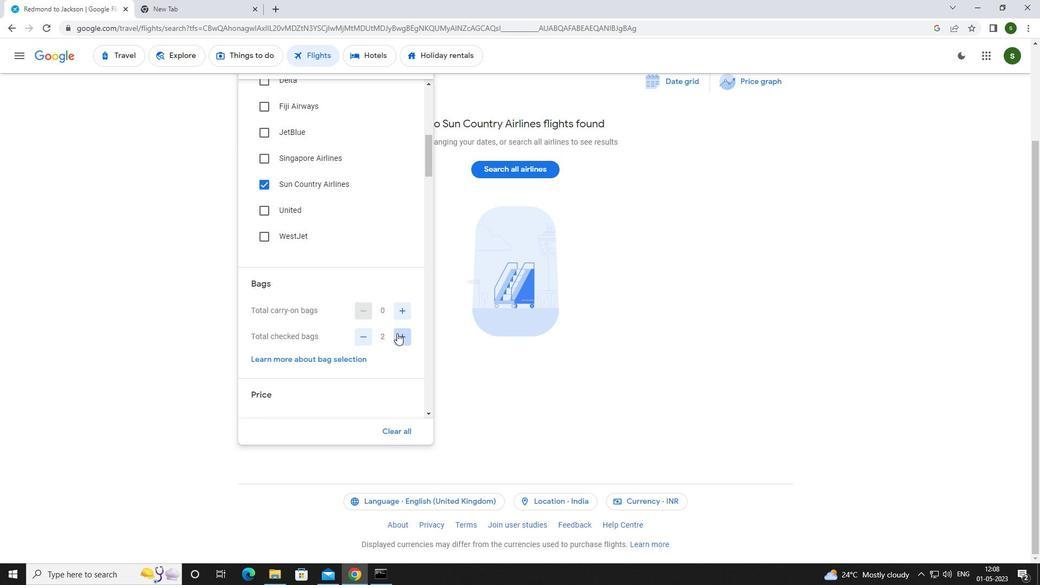 
Action: Mouse moved to (402, 338)
Screenshot: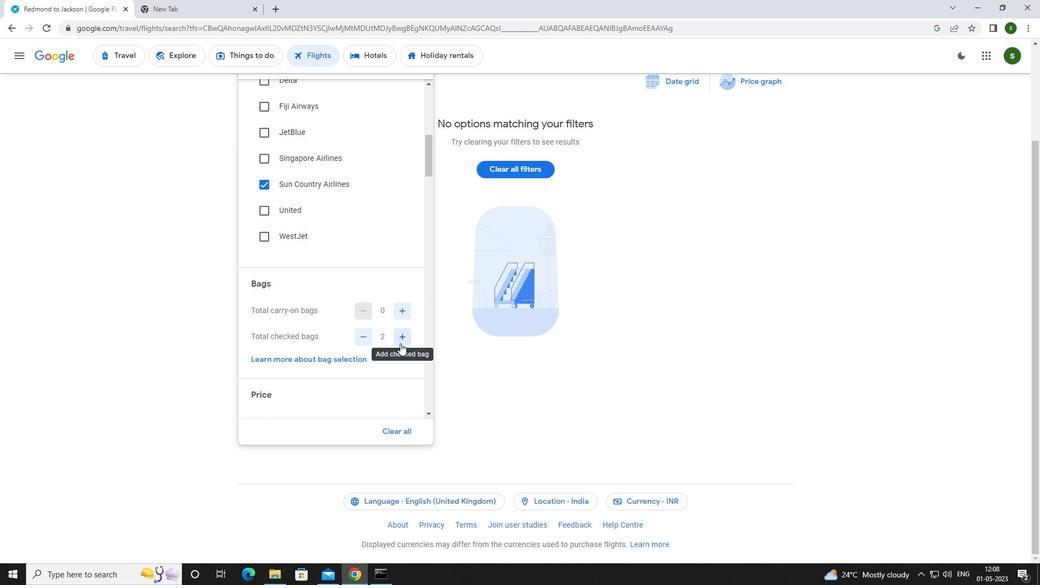 
Action: Mouse pressed left at (402, 338)
Screenshot: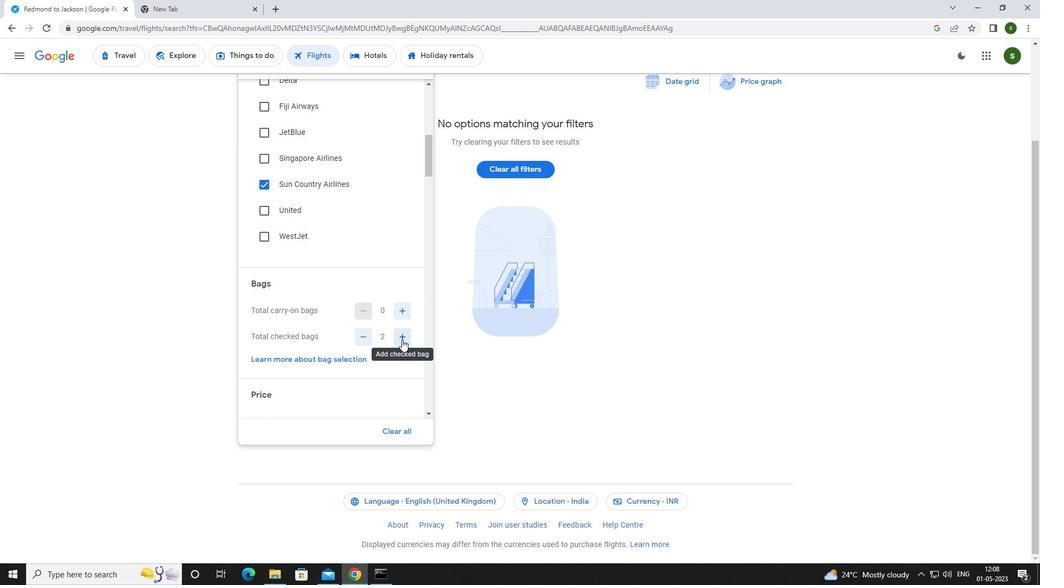 
Action: Mouse scrolled (402, 338) with delta (0, 0)
Screenshot: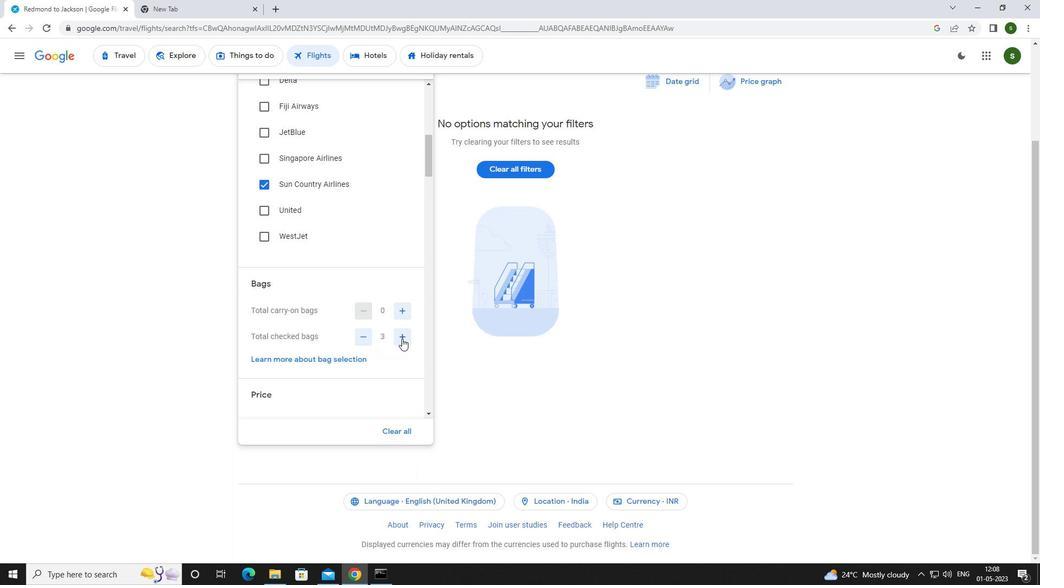 
Action: Mouse scrolled (402, 338) with delta (0, 0)
Screenshot: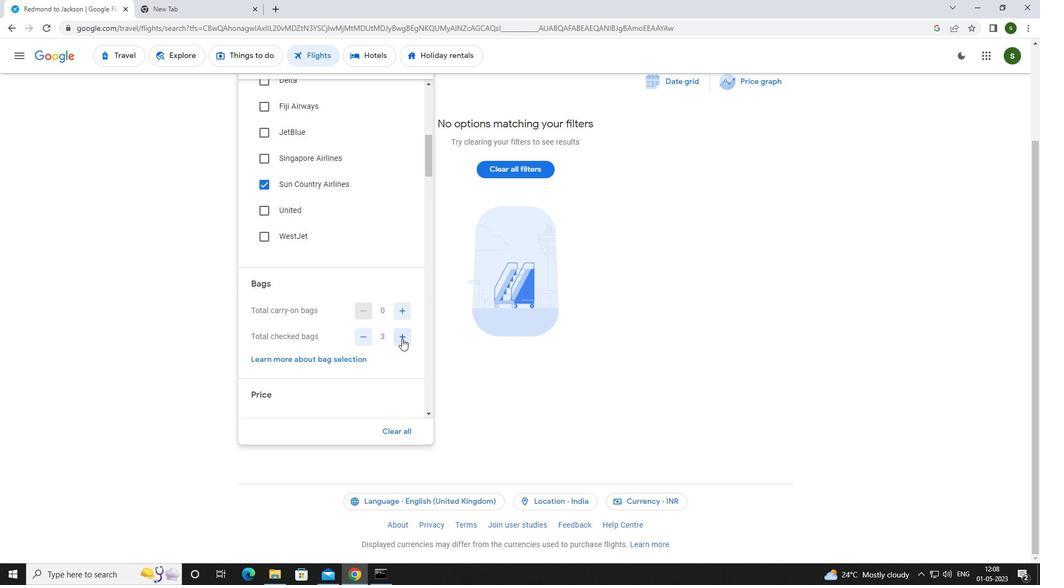 
Action: Mouse scrolled (402, 338) with delta (0, 0)
Screenshot: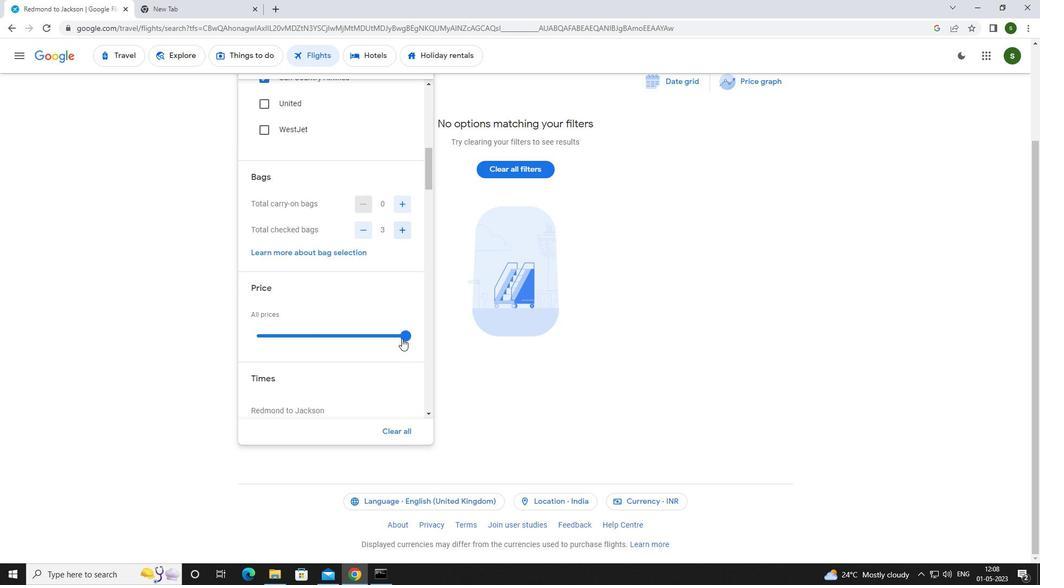 
Action: Mouse scrolled (402, 338) with delta (0, 0)
Screenshot: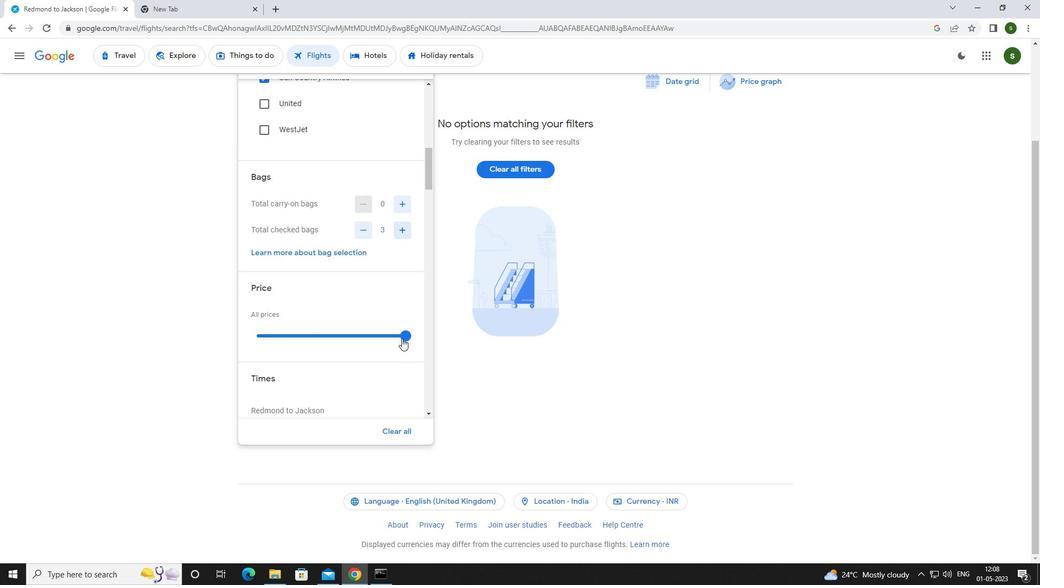 
Action: Mouse moved to (403, 222)
Screenshot: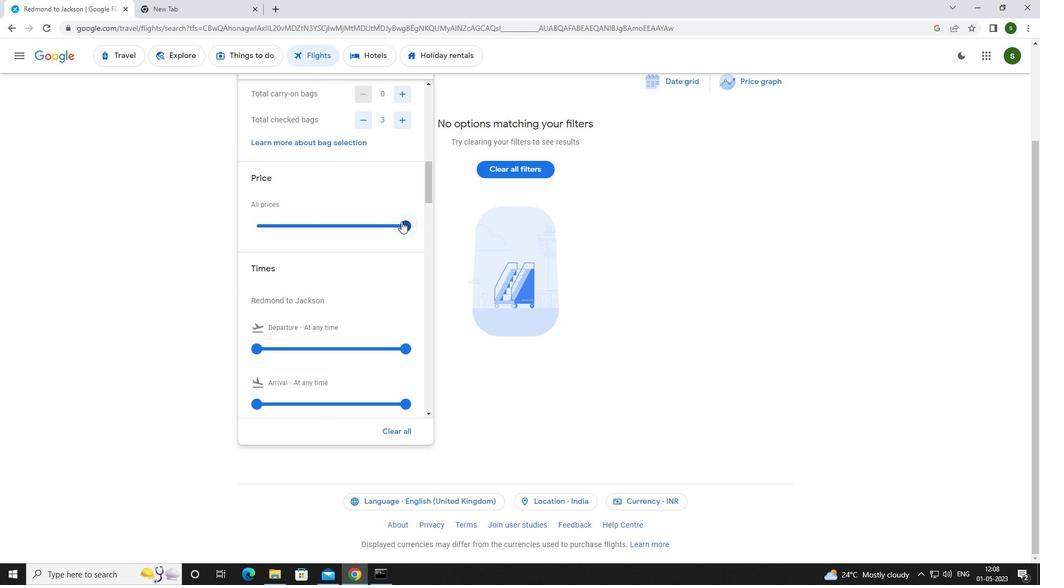 
Action: Mouse pressed left at (403, 222)
Screenshot: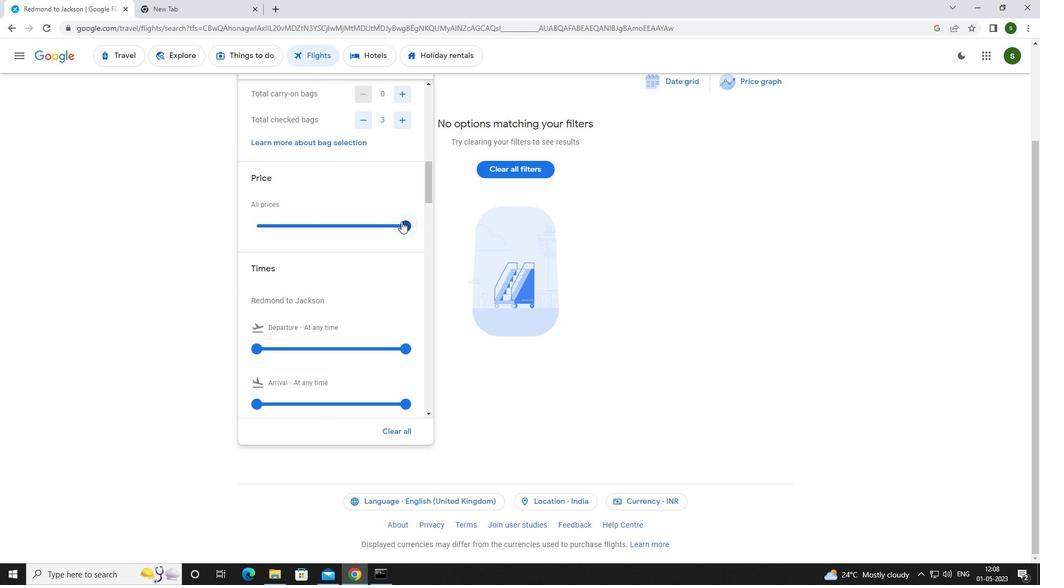 
Action: Mouse moved to (315, 282)
Screenshot: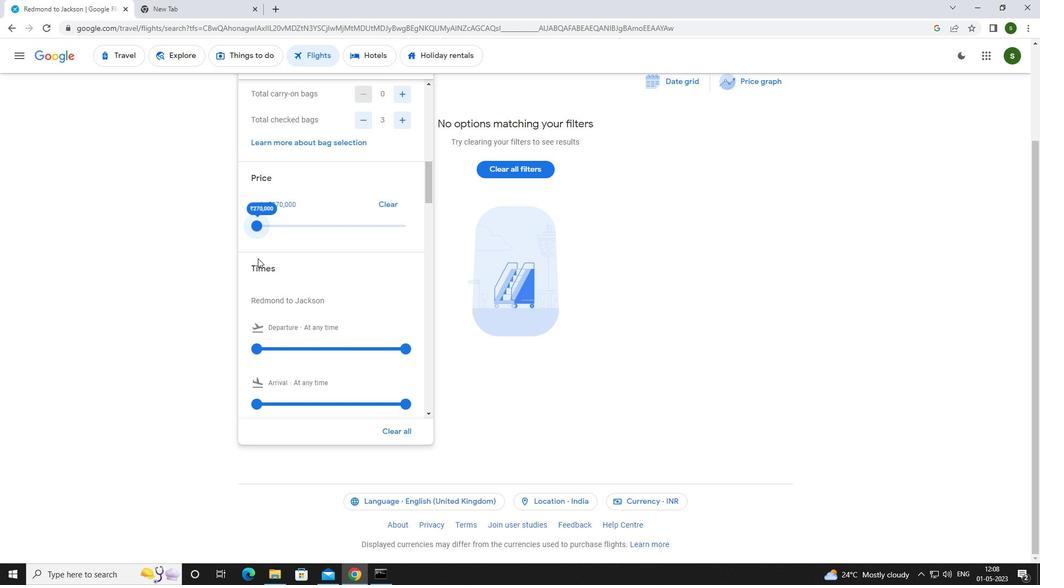 
Action: Mouse scrolled (315, 281) with delta (0, 0)
Screenshot: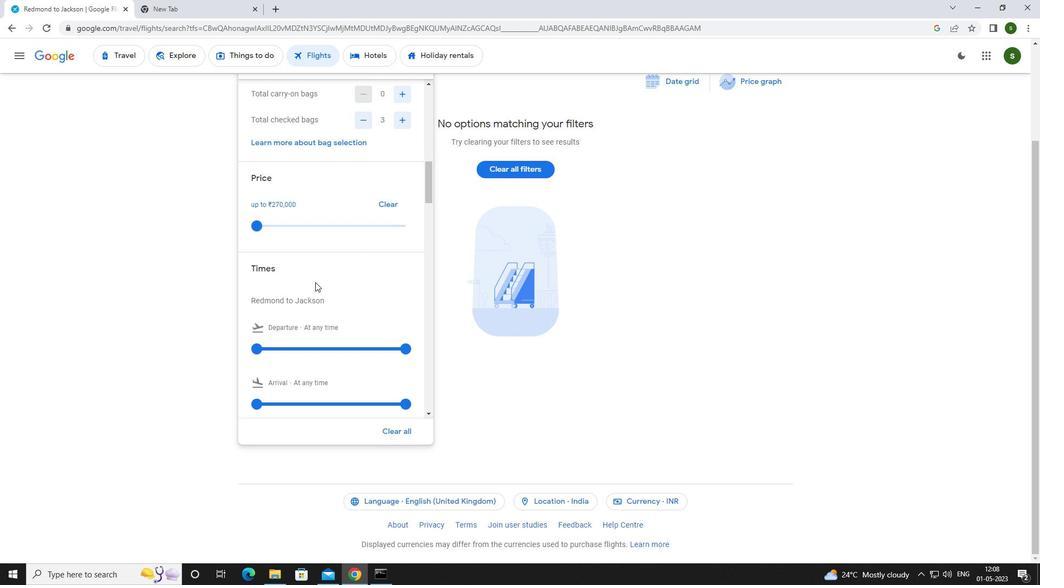 
Action: Mouse moved to (256, 293)
Screenshot: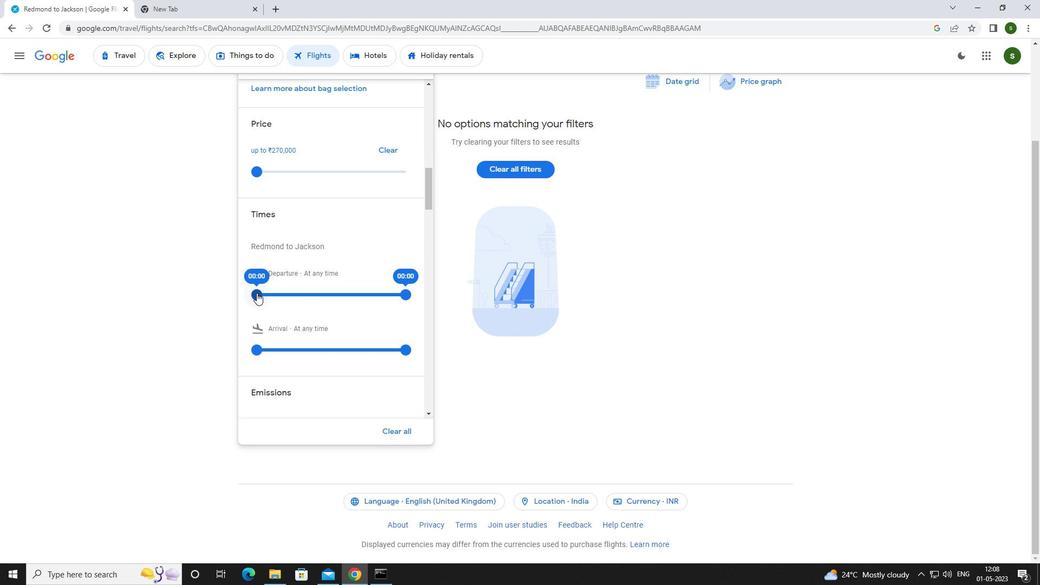 
Action: Mouse pressed left at (256, 293)
Screenshot: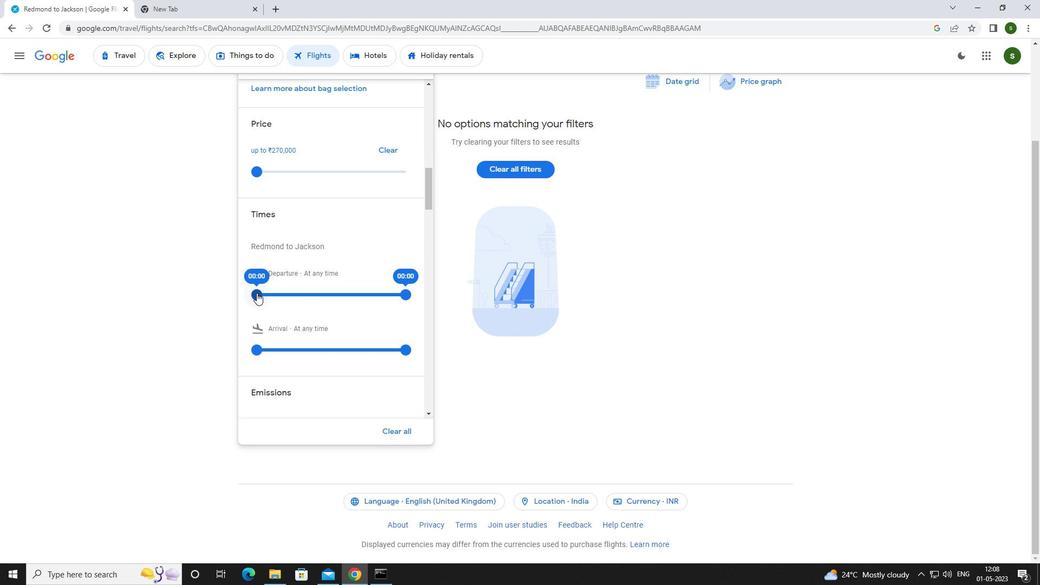 
Action: Mouse moved to (630, 302)
Screenshot: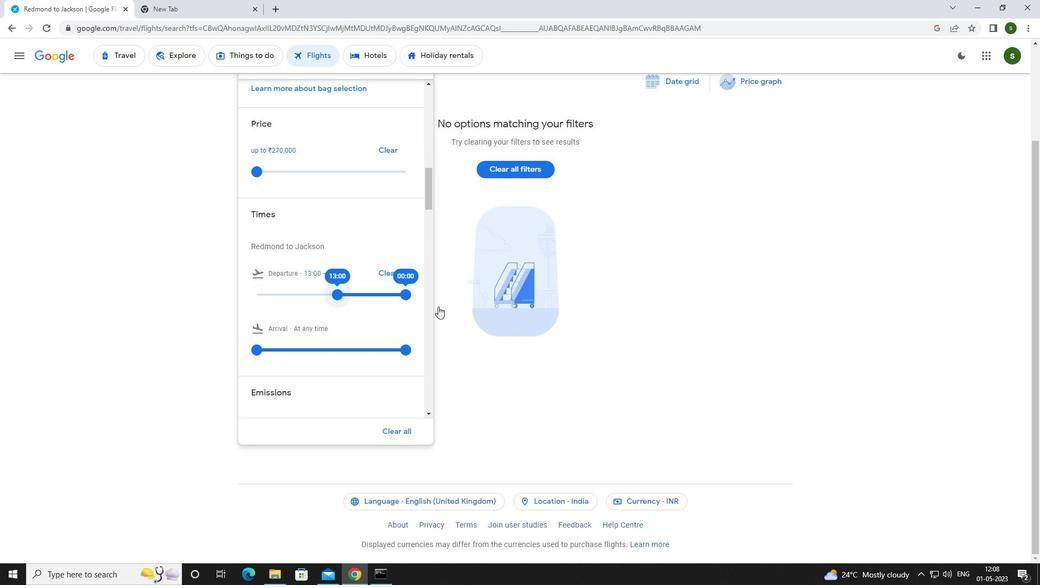 
Action: Mouse pressed left at (630, 302)
Screenshot: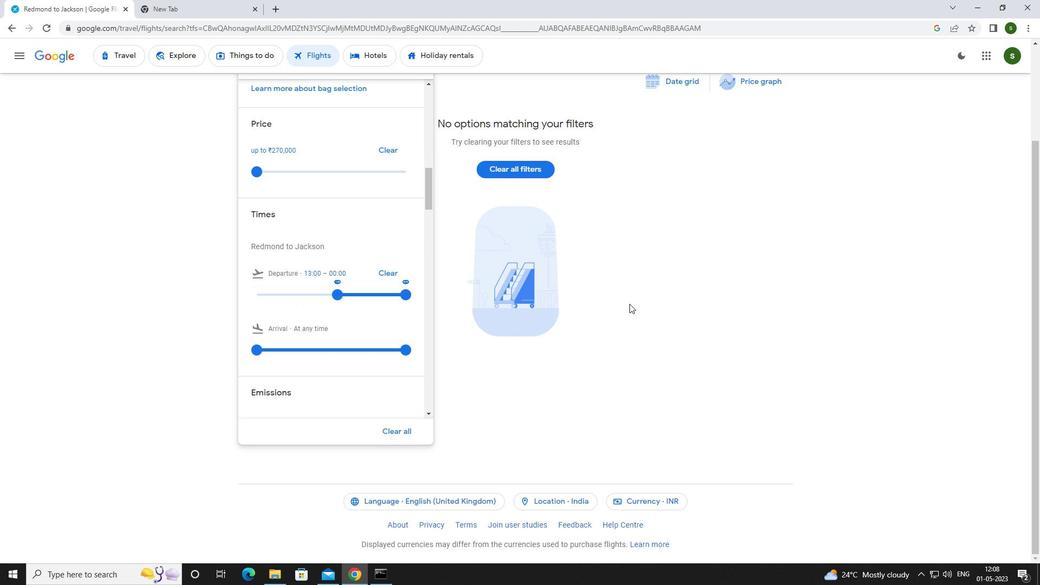 
Action: Mouse moved to (630, 302)
Screenshot: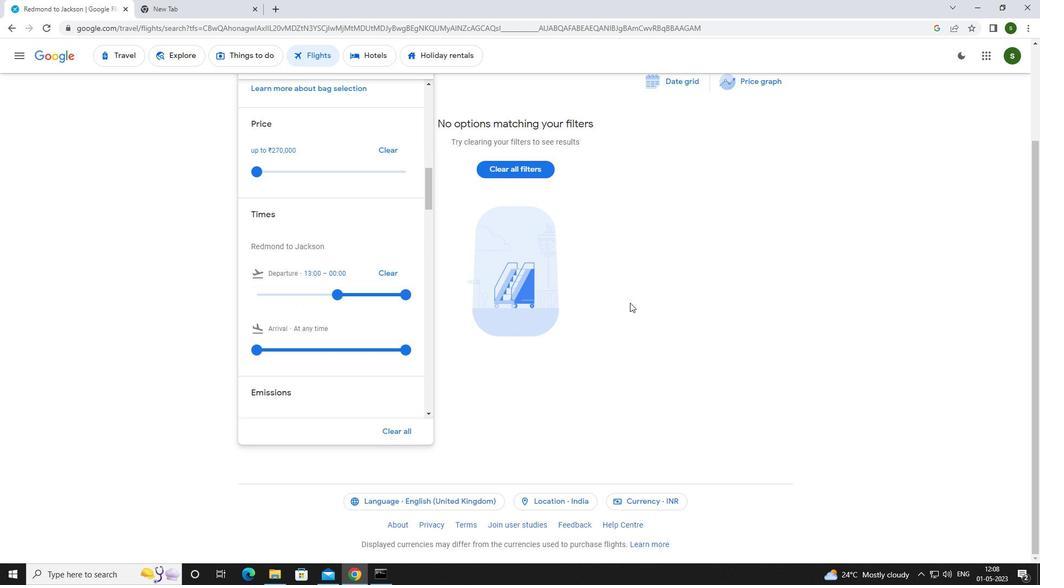 
